 Task: Look for space in Kannapolis, United States from 10th July, 2023 to 25th July, 2023 for 3 adults, 1 child in price range Rs.15000 to Rs.25000. Place can be shared room with 2 bedrooms having 3 beds and 2 bathrooms. Property type can be house, flat, guest house. Amenities needed are: wifi, TV, free parkinig on premises, gym, breakfast. Booking option can be shelf check-in. Required host language is English.
Action: Mouse moved to (473, 118)
Screenshot: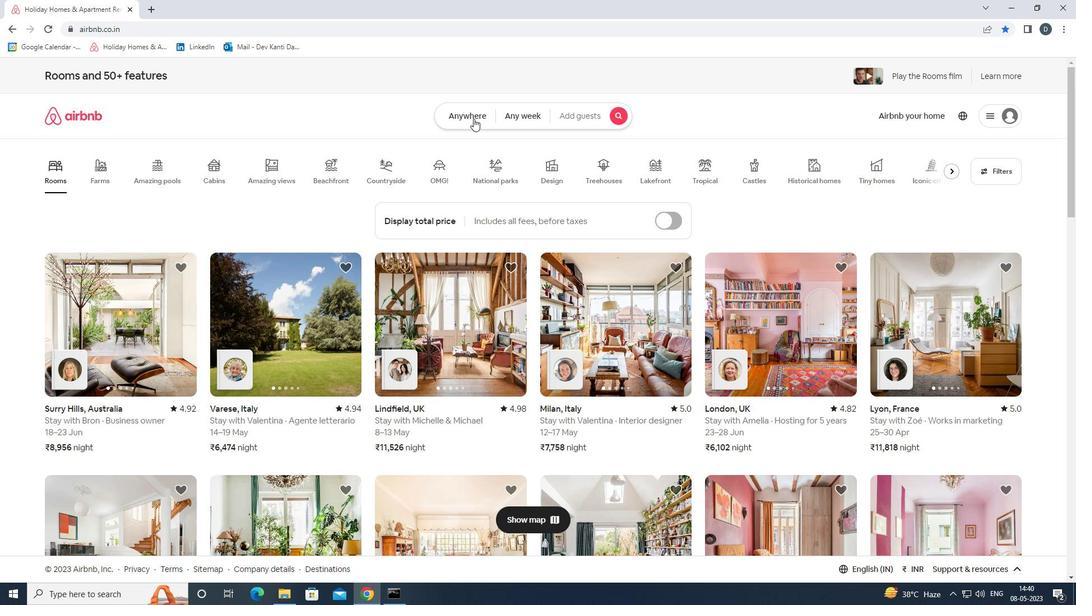 
Action: Mouse pressed left at (473, 118)
Screenshot: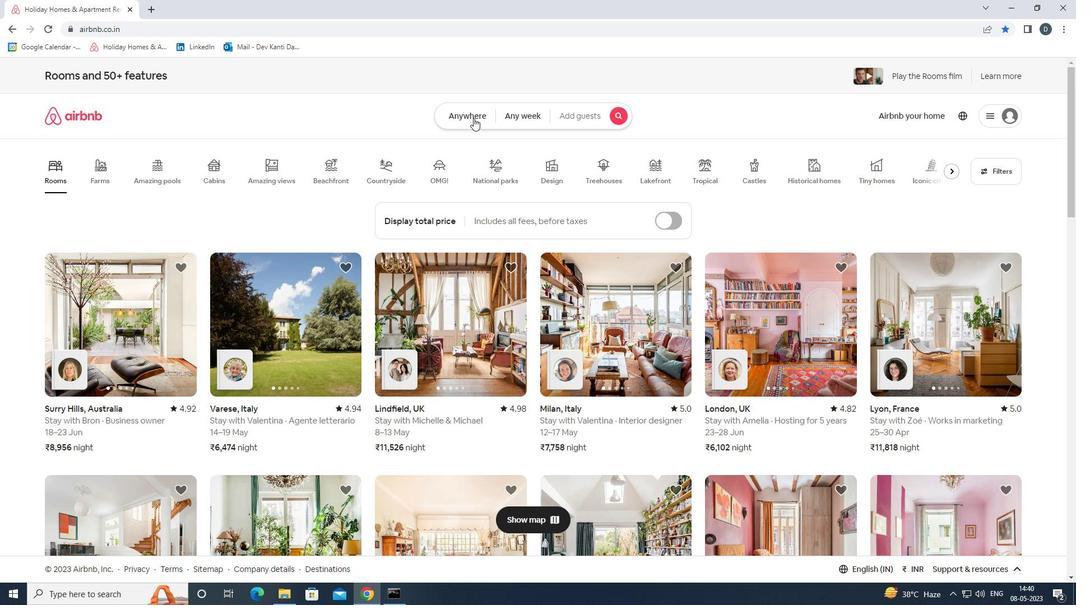 
Action: Mouse moved to (443, 158)
Screenshot: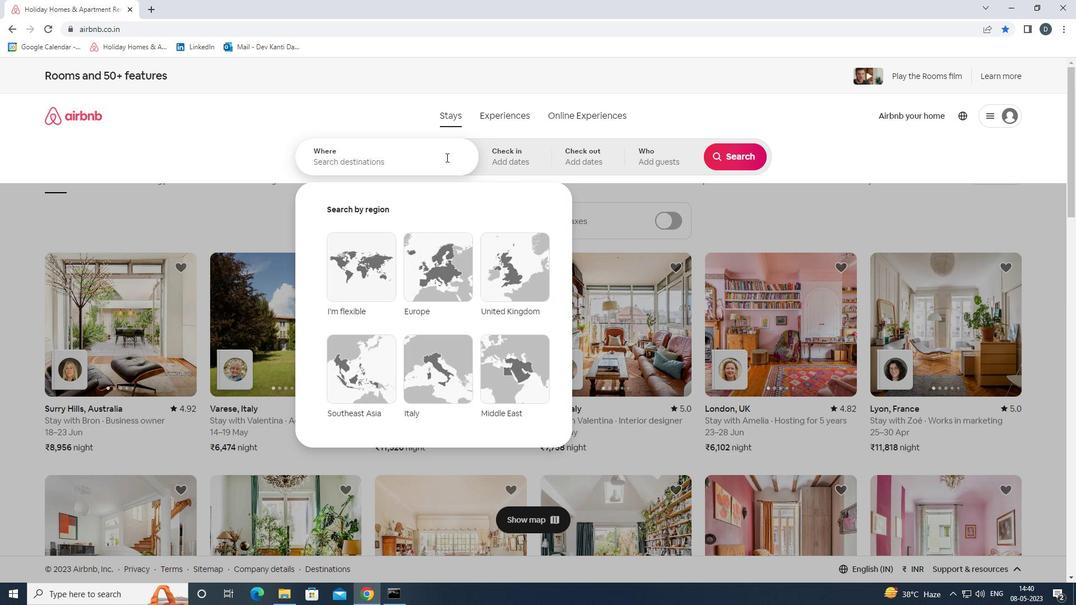 
Action: Mouse pressed left at (443, 158)
Screenshot: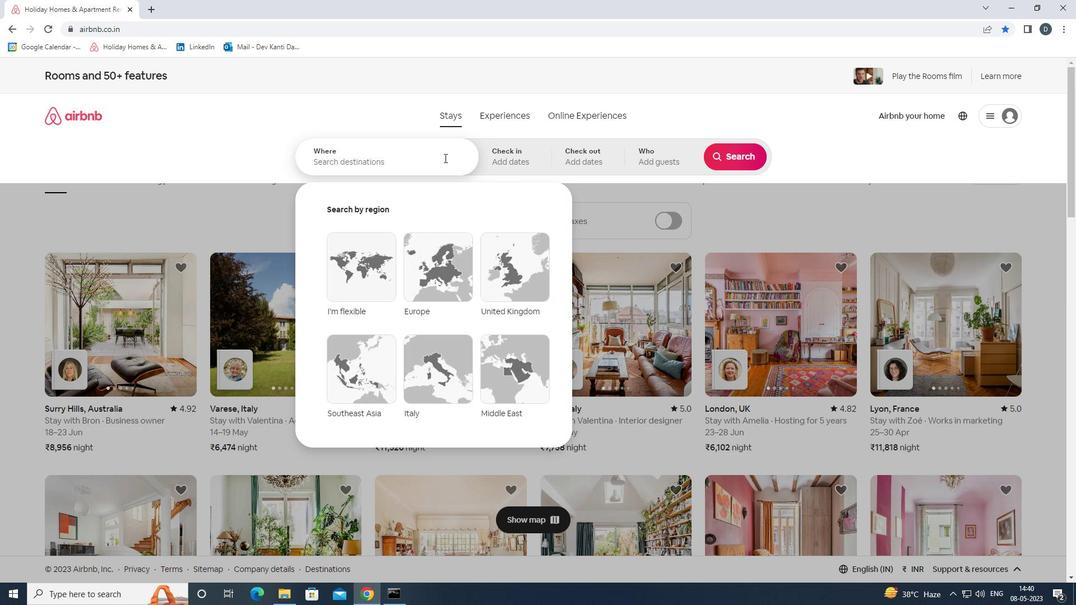 
Action: Key pressed <Key.shift>
Screenshot: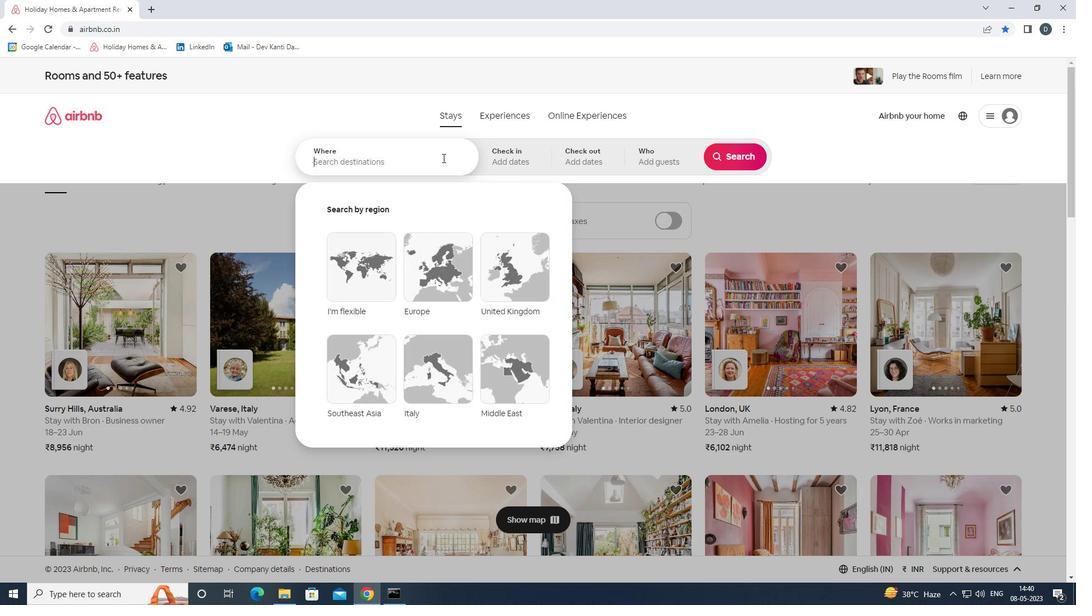 
Action: Mouse moved to (443, 158)
Screenshot: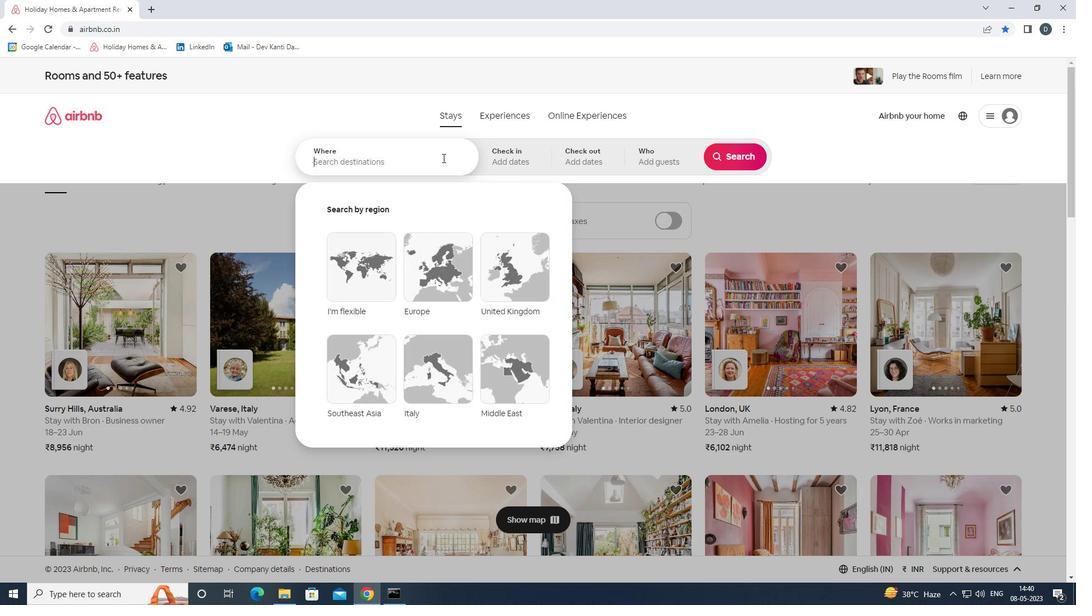 
Action: Key pressed <Key.shift><Key.shift><Key.shift><Key.shift><Key.shift><Key.shift><Key.shift><Key.shift><Key.shift><Key.shift><Key.shift><Key.shift>KANNAPOLIS,<Key.shift>UNITED<Key.space><Key.shift><Key.shift><Key.shift><Key.shift><Key.shift><Key.shift><Key.shift><Key.shift><Key.shift><Key.shift><Key.shift><Key.shift><Key.shift>STATES<Key.enter>
Screenshot: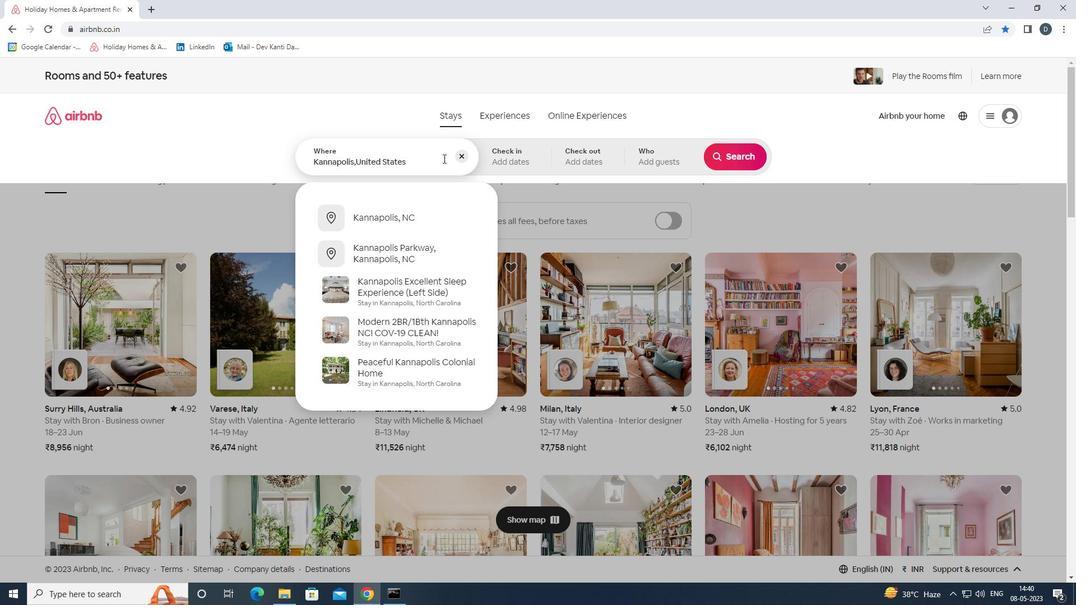 
Action: Mouse moved to (733, 248)
Screenshot: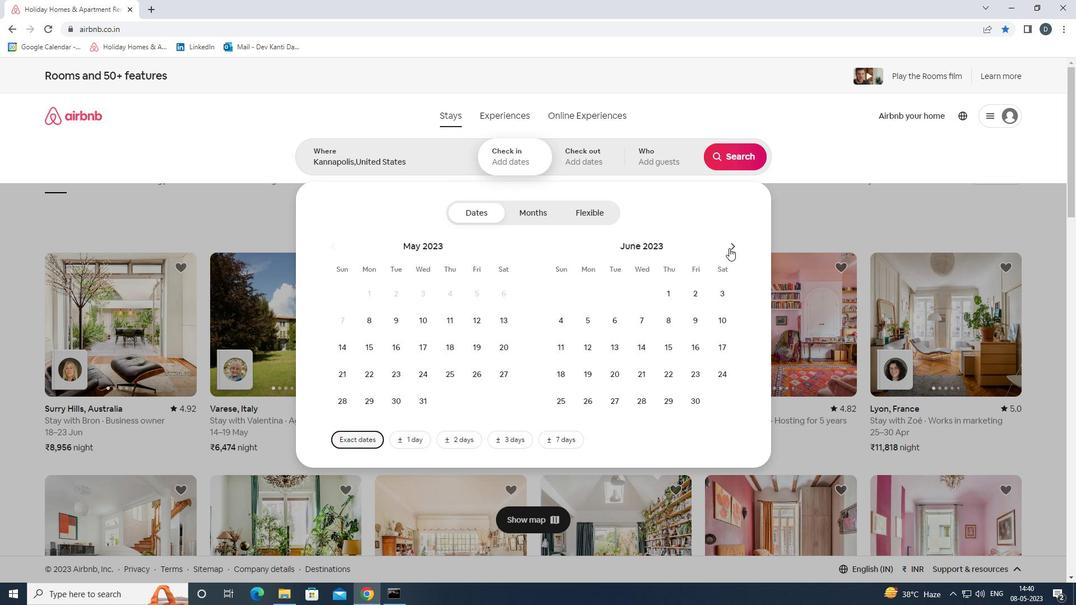 
Action: Mouse pressed left at (733, 248)
Screenshot: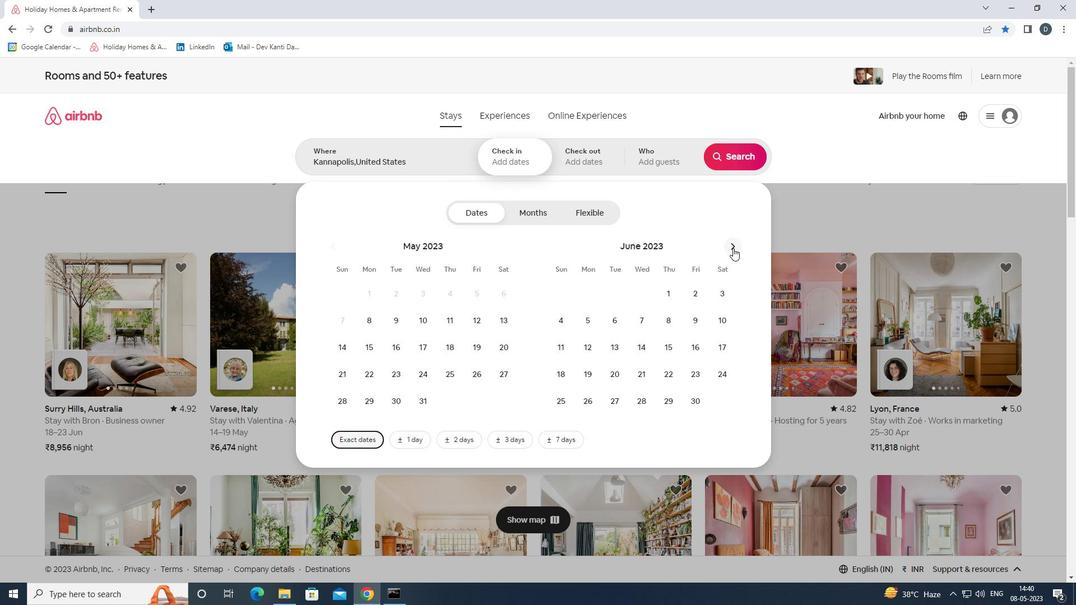 
Action: Mouse moved to (596, 346)
Screenshot: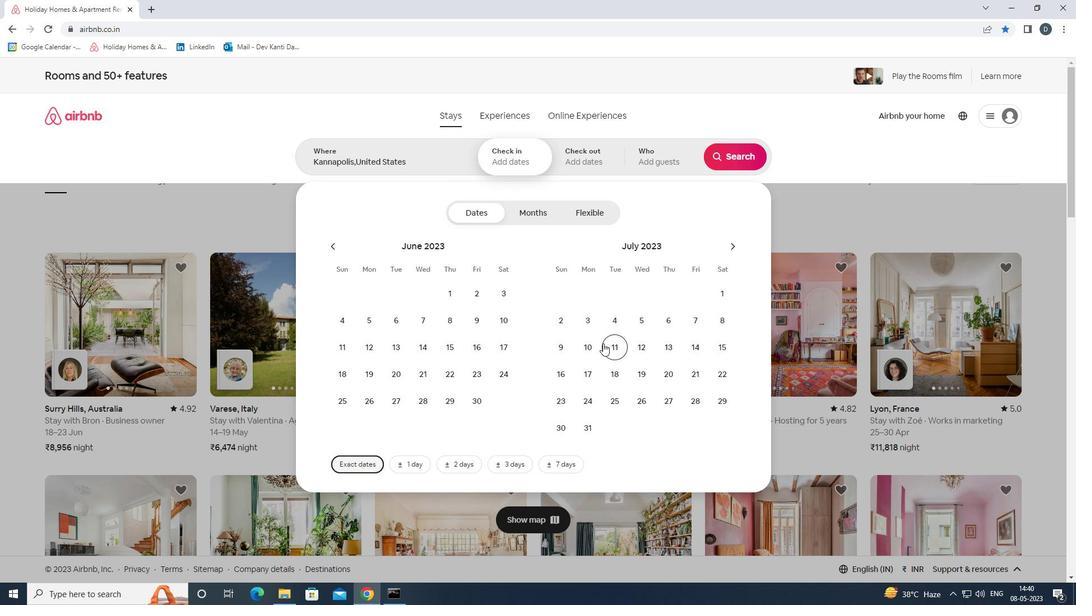
Action: Mouse pressed left at (596, 346)
Screenshot: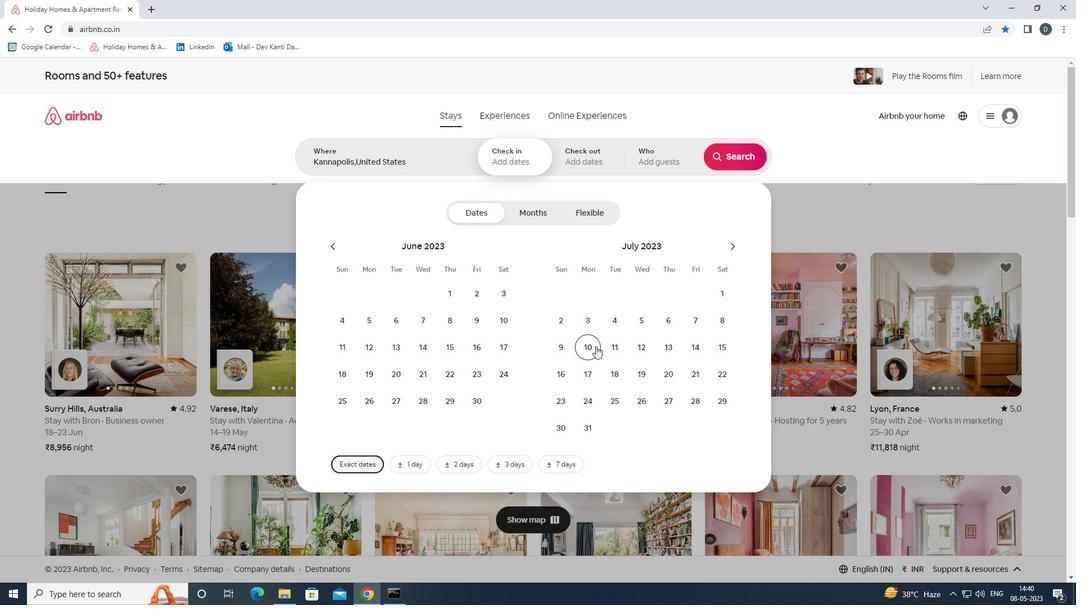 
Action: Mouse moved to (616, 405)
Screenshot: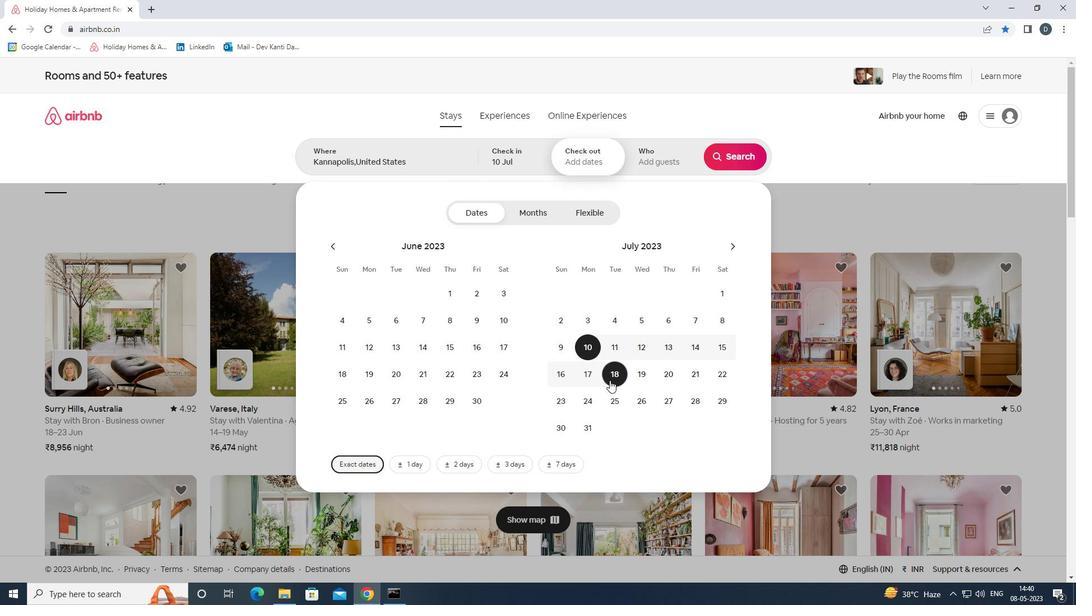 
Action: Mouse pressed left at (616, 405)
Screenshot: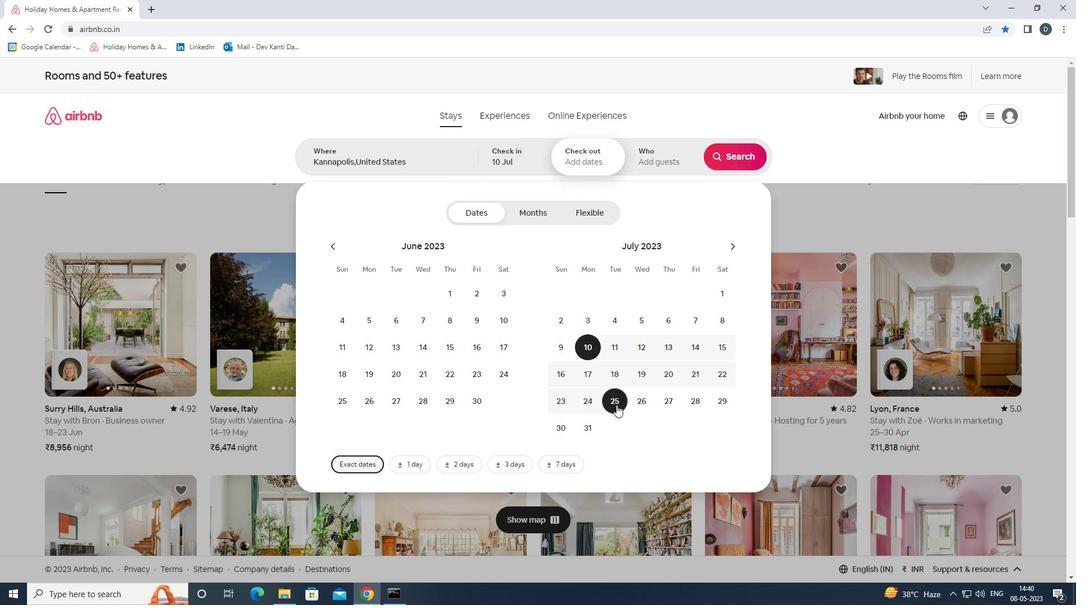 
Action: Mouse moved to (655, 162)
Screenshot: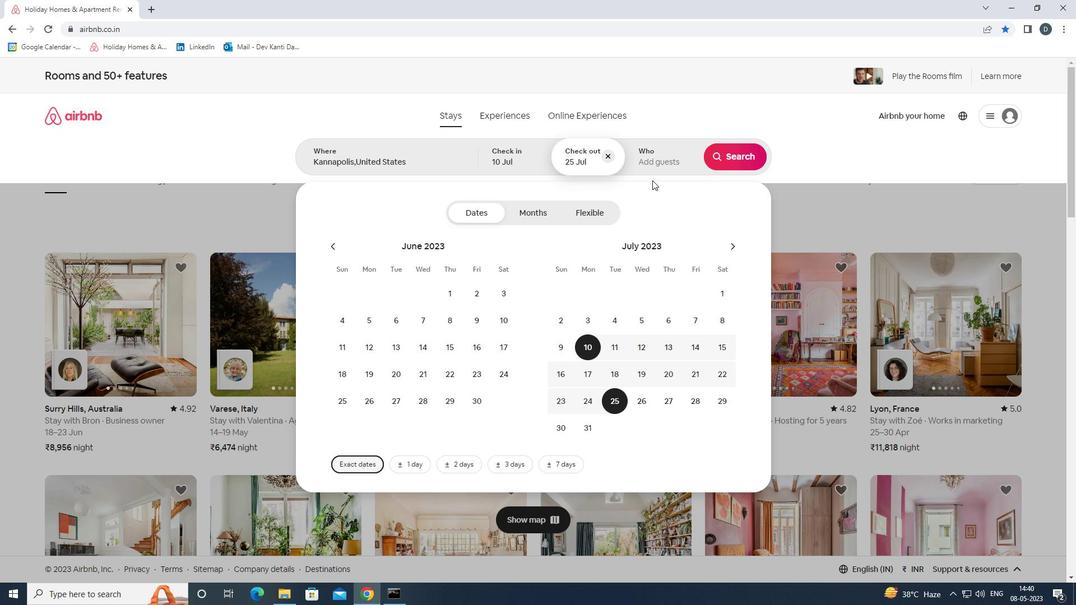 
Action: Mouse pressed left at (655, 162)
Screenshot: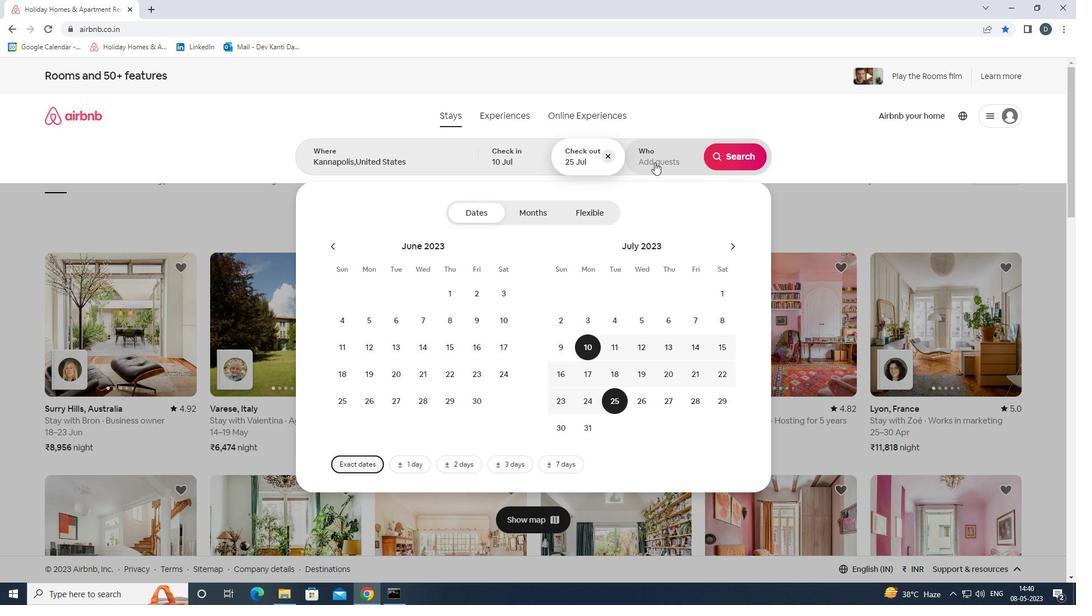 
Action: Mouse moved to (739, 212)
Screenshot: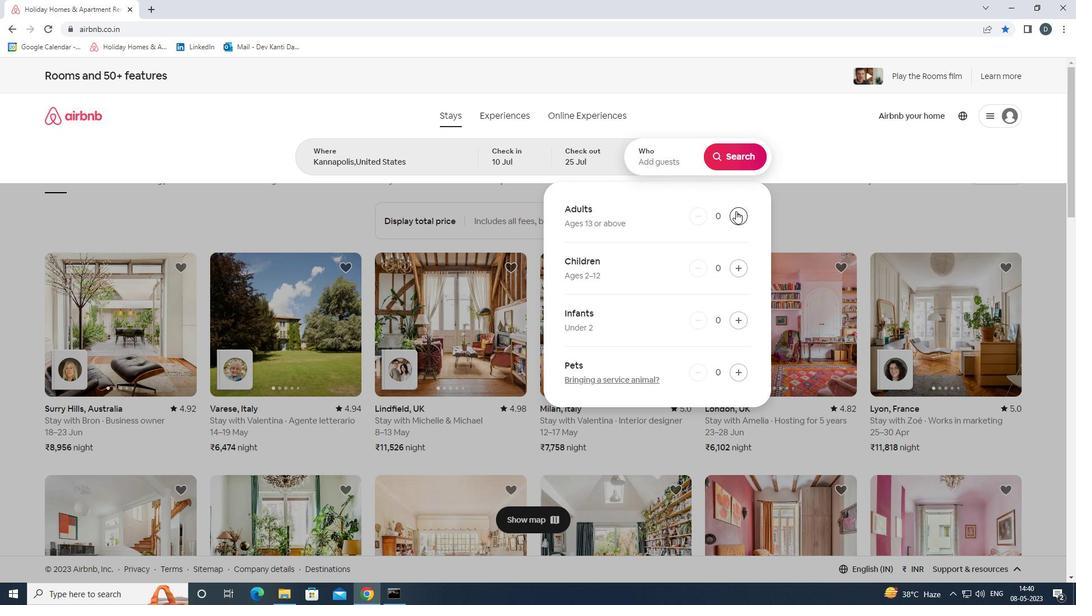 
Action: Mouse pressed left at (739, 212)
Screenshot: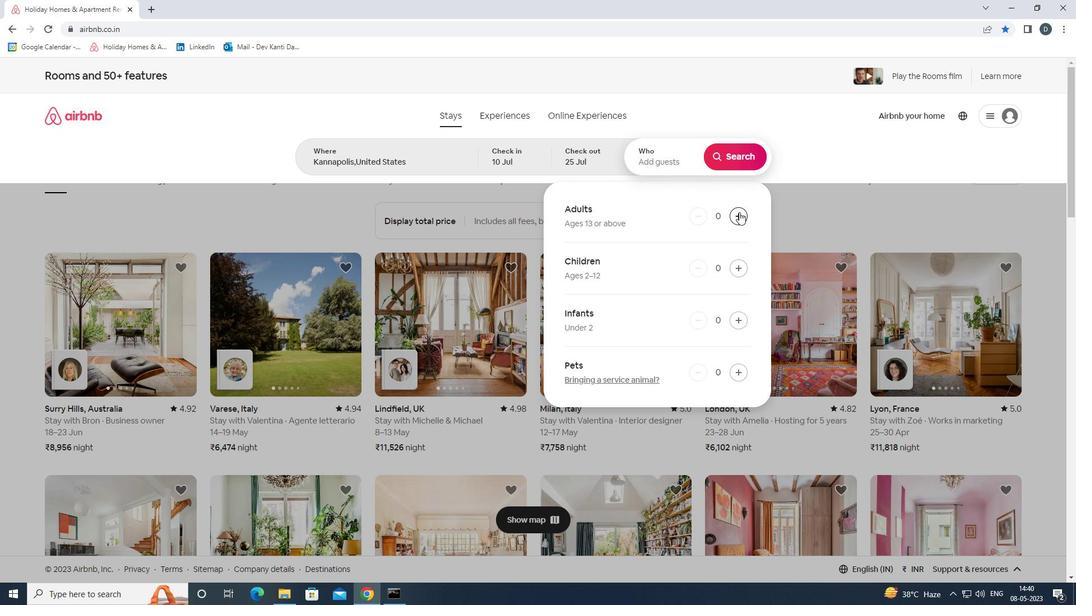 
Action: Mouse pressed left at (739, 212)
Screenshot: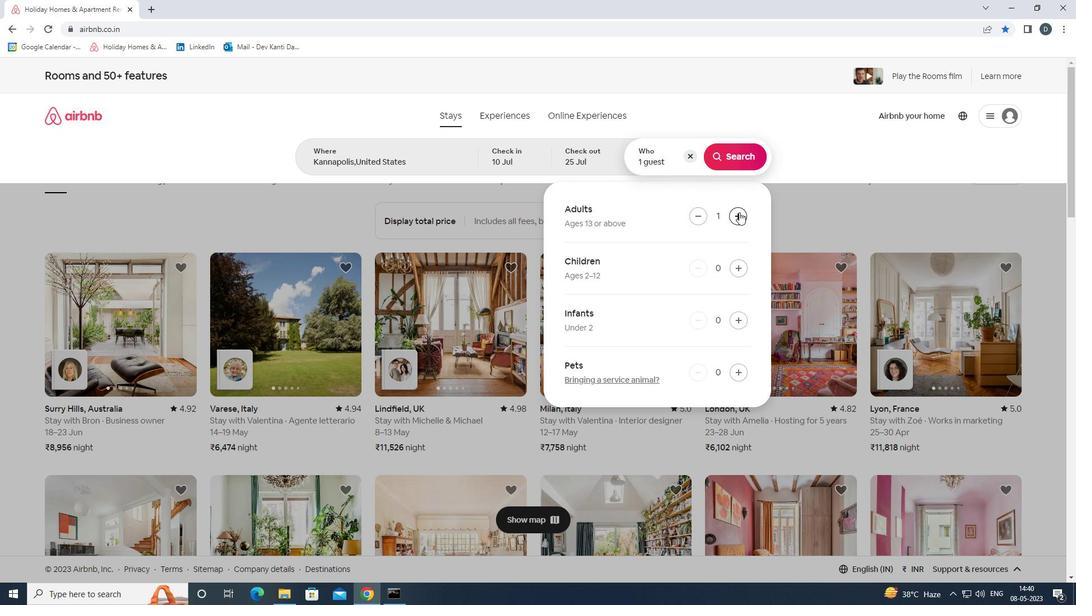 
Action: Mouse pressed left at (739, 212)
Screenshot: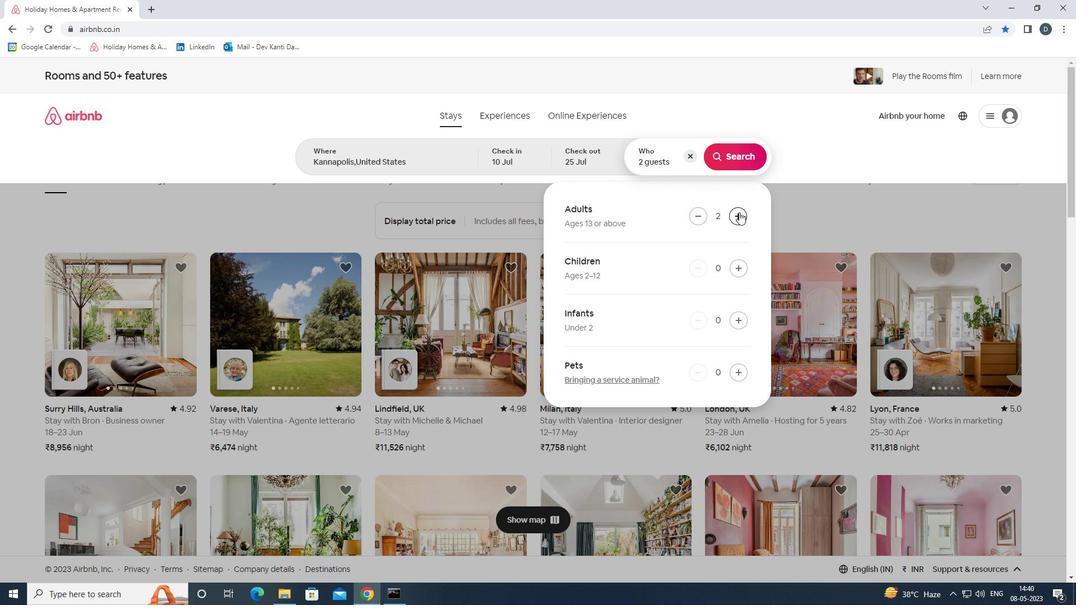 
Action: Mouse moved to (733, 266)
Screenshot: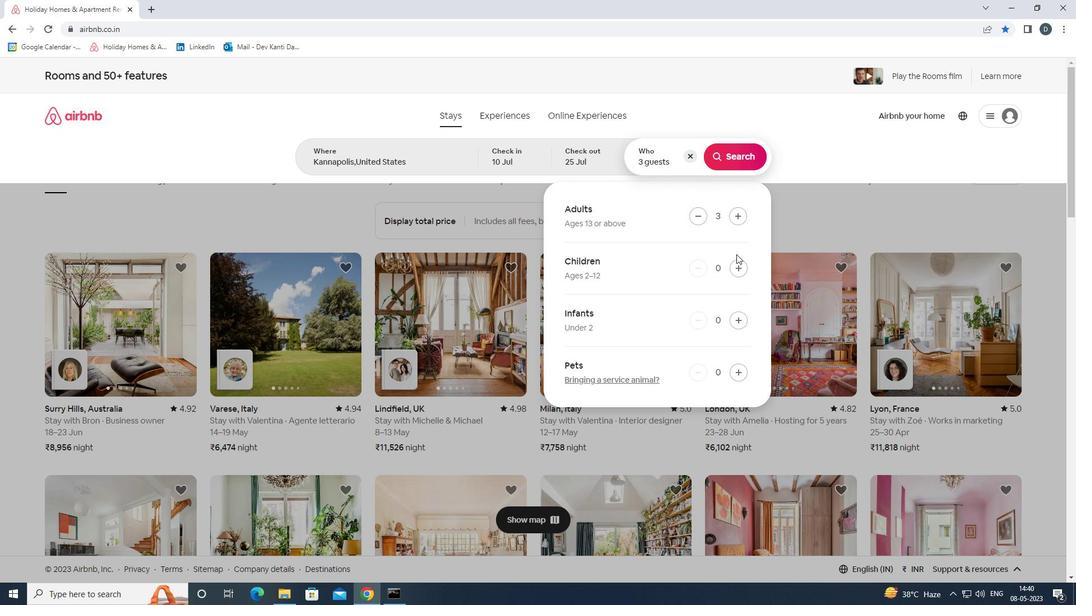 
Action: Mouse pressed left at (733, 266)
Screenshot: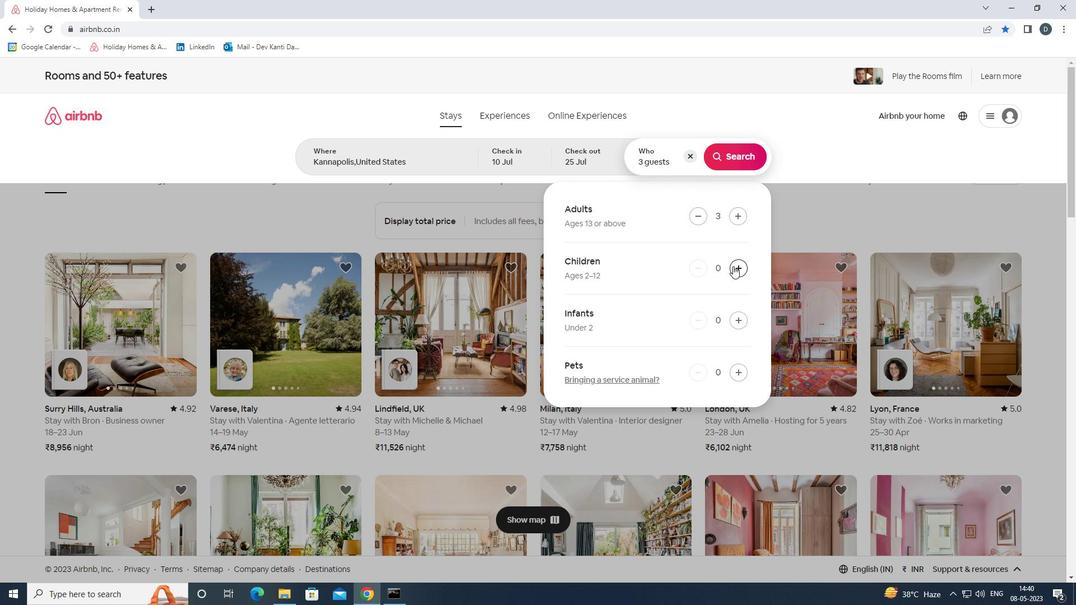 
Action: Mouse moved to (719, 148)
Screenshot: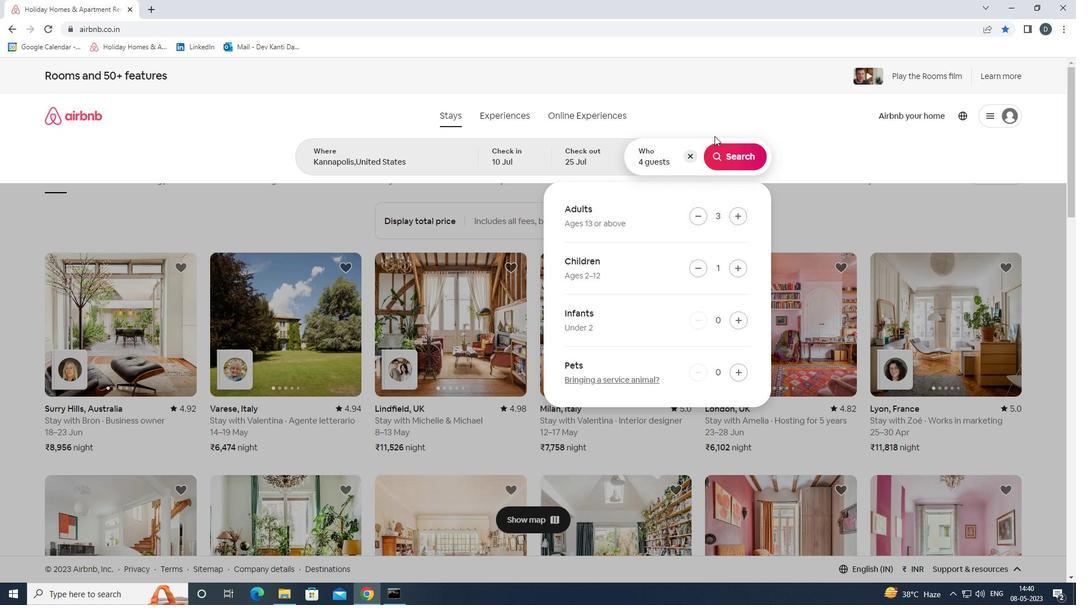 
Action: Mouse pressed left at (719, 148)
Screenshot: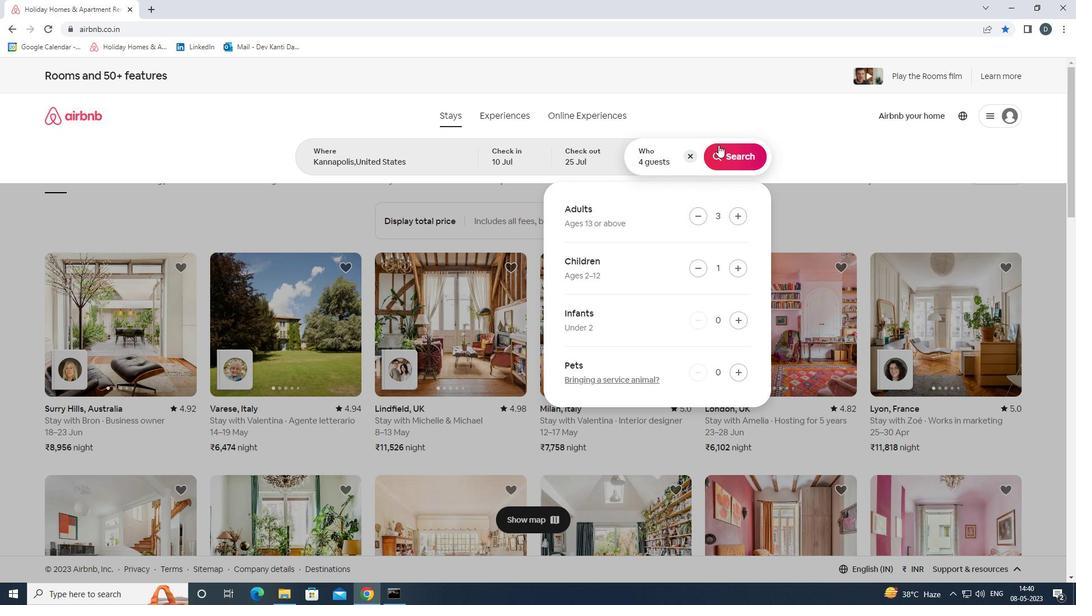 
Action: Mouse moved to (1027, 127)
Screenshot: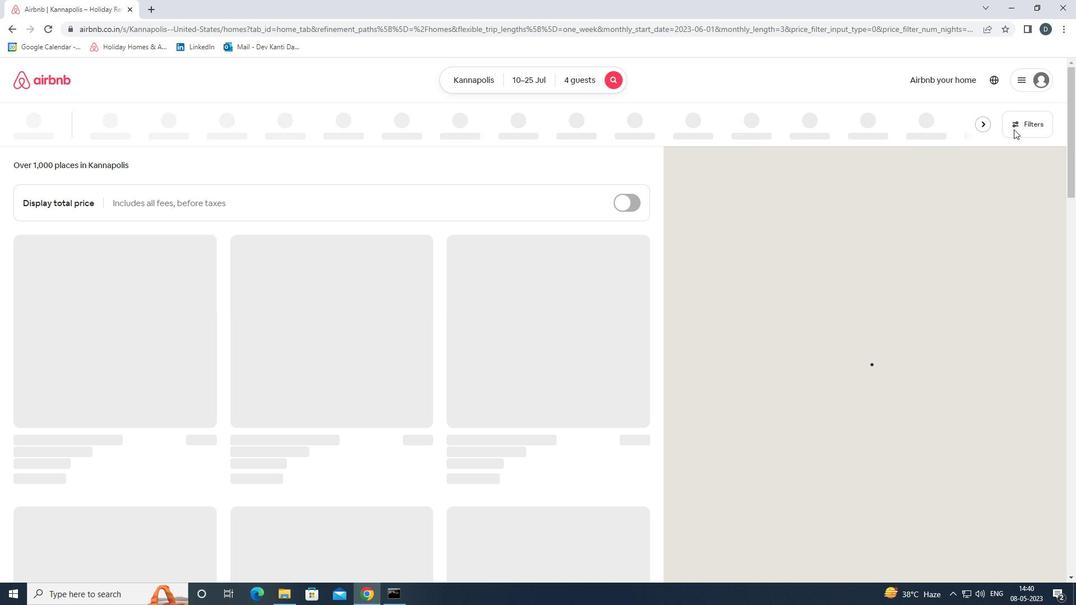 
Action: Mouse pressed left at (1027, 127)
Screenshot: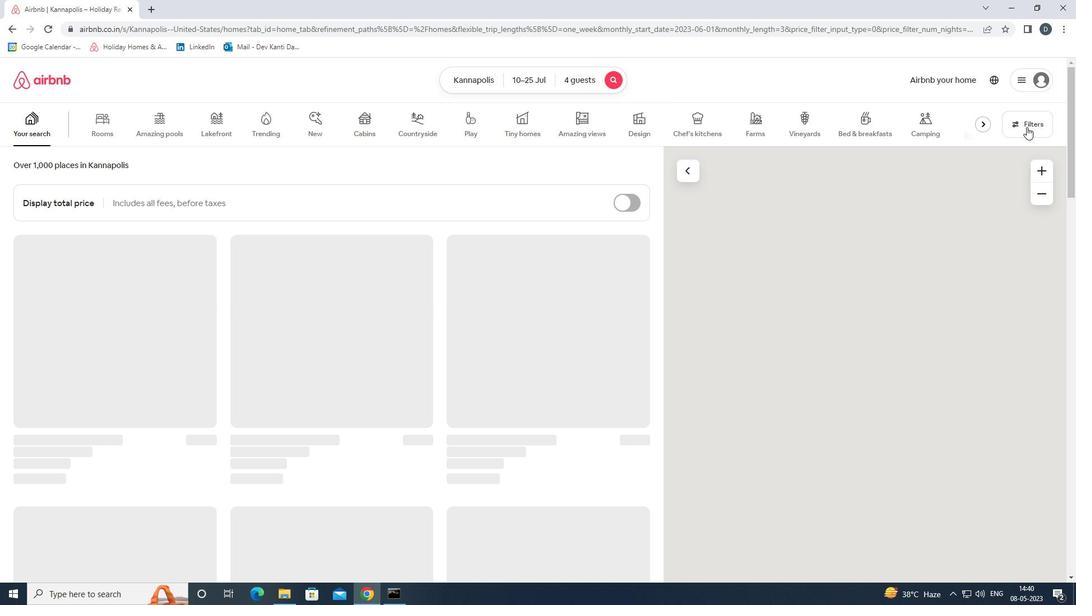 
Action: Mouse moved to (446, 399)
Screenshot: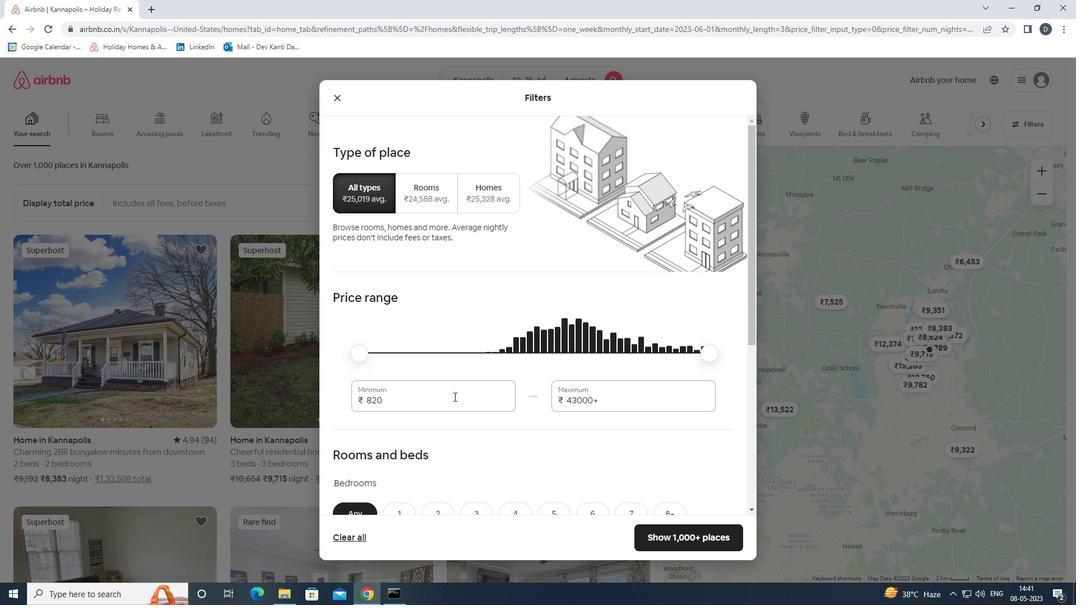 
Action: Mouse pressed left at (446, 399)
Screenshot: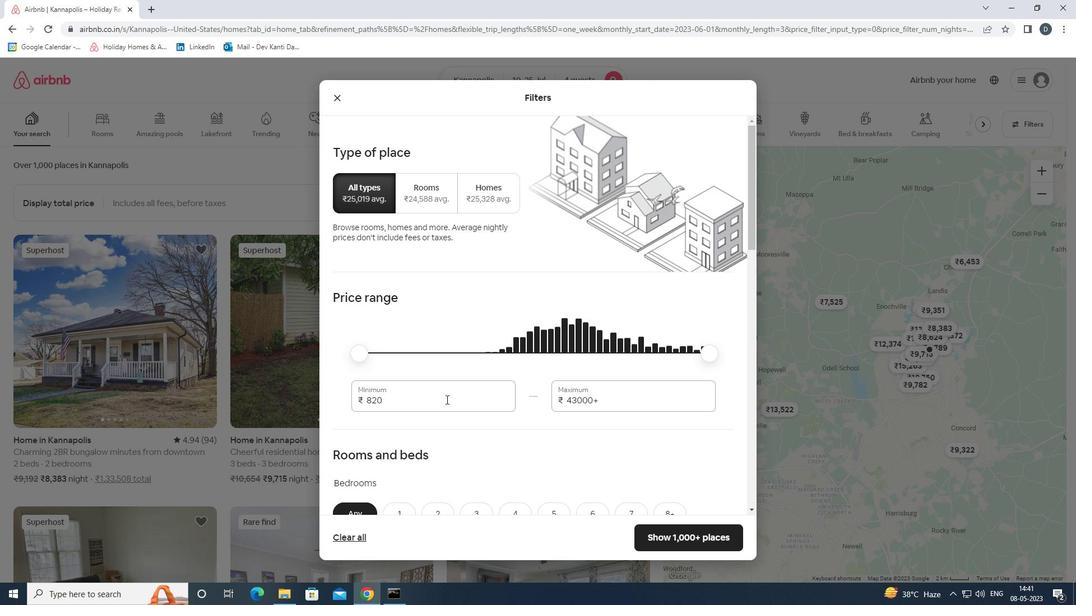 
Action: Mouse pressed left at (446, 399)
Screenshot: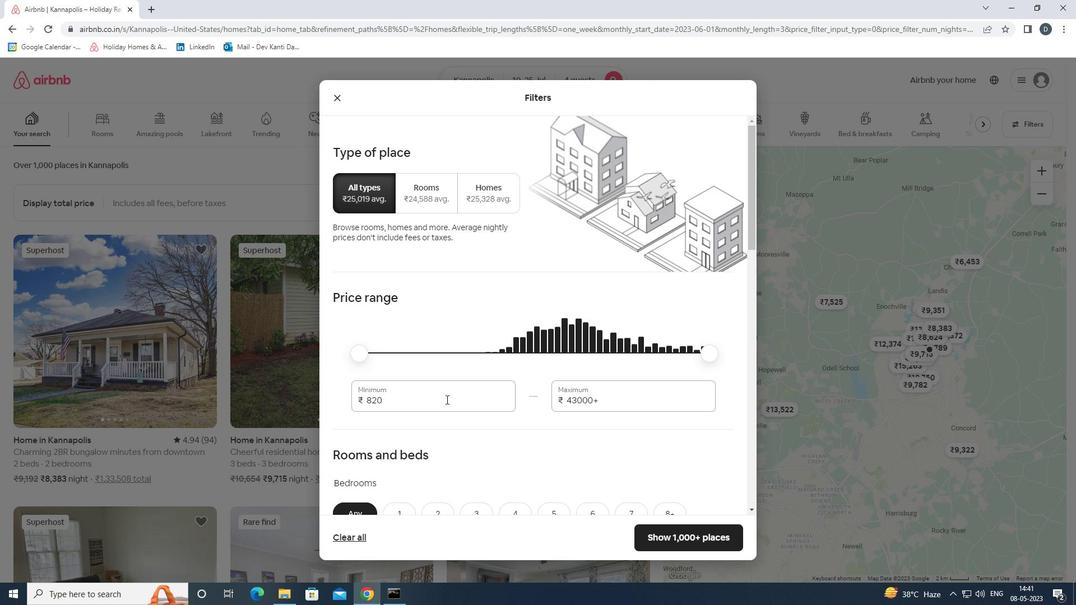 
Action: Key pressed 15000<Key.tab>25000
Screenshot: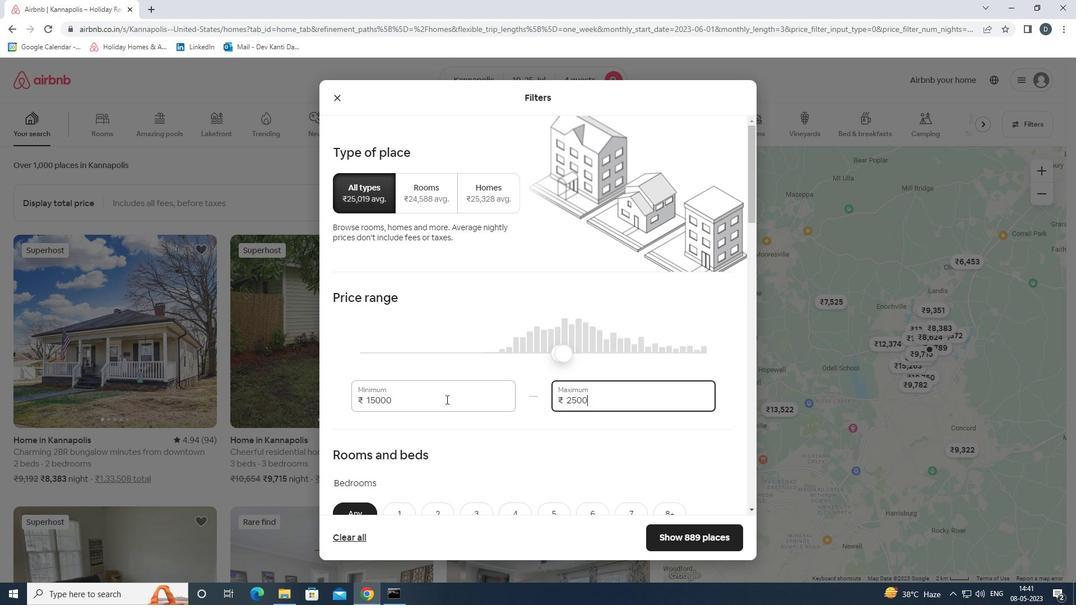 
Action: Mouse moved to (446, 400)
Screenshot: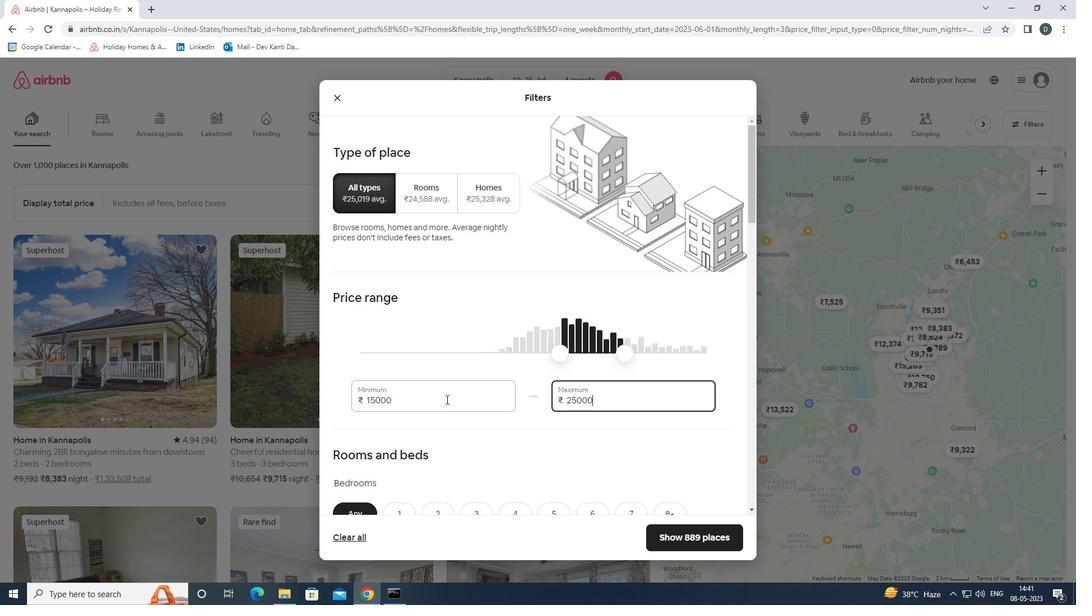 
Action: Mouse scrolled (446, 399) with delta (0, 0)
Screenshot: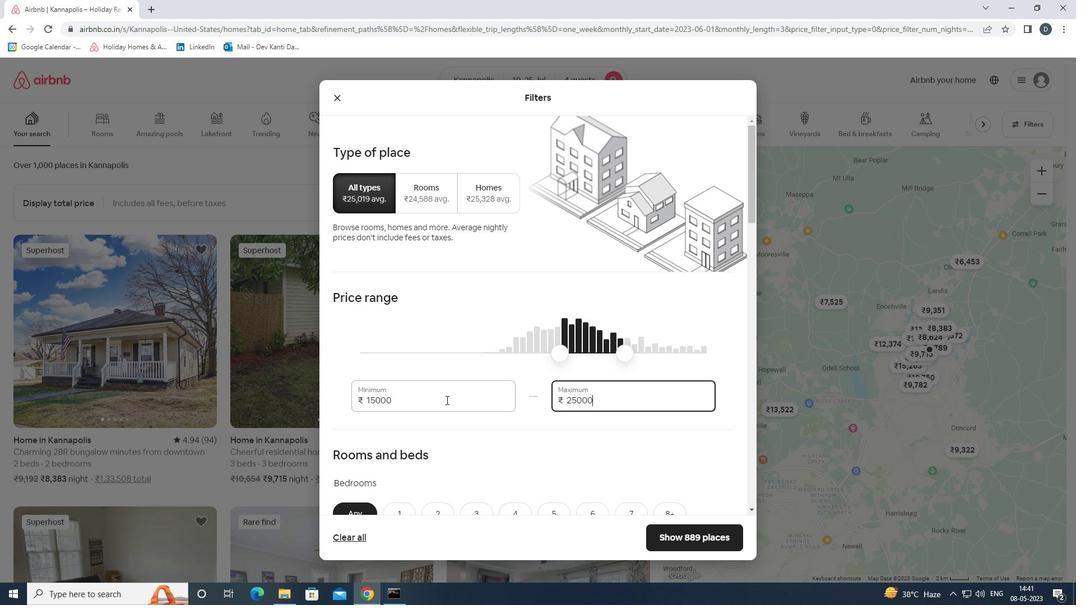
Action: Mouse scrolled (446, 399) with delta (0, 0)
Screenshot: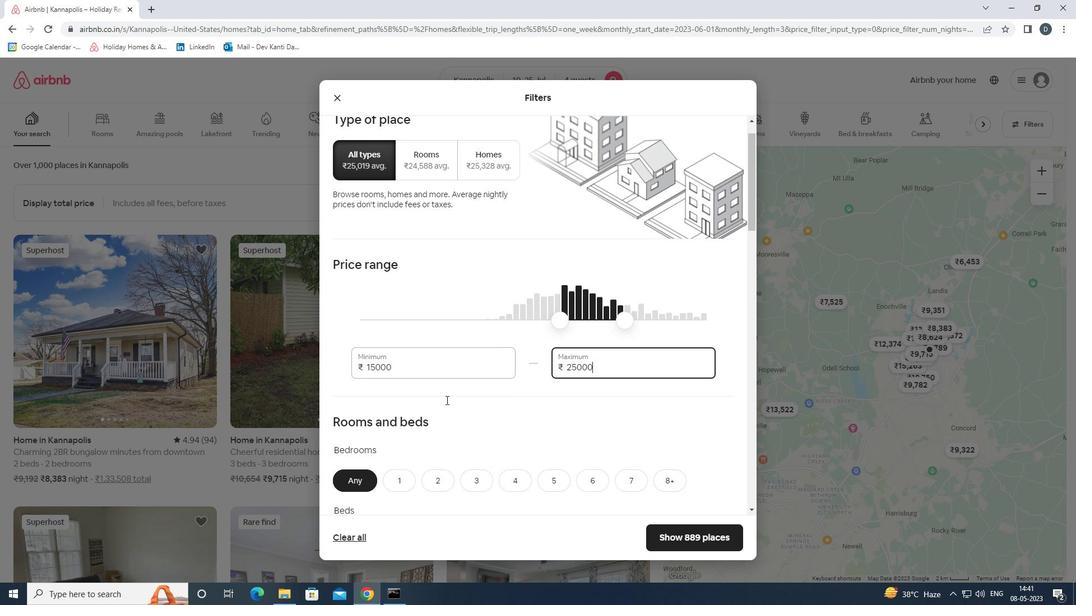 
Action: Mouse moved to (450, 403)
Screenshot: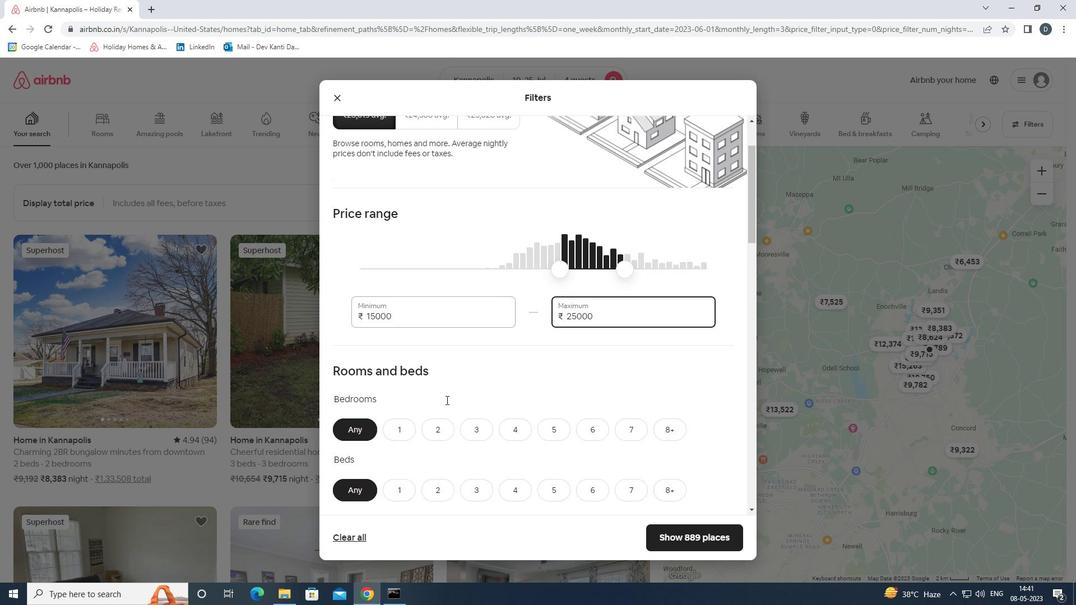 
Action: Mouse scrolled (450, 403) with delta (0, 0)
Screenshot: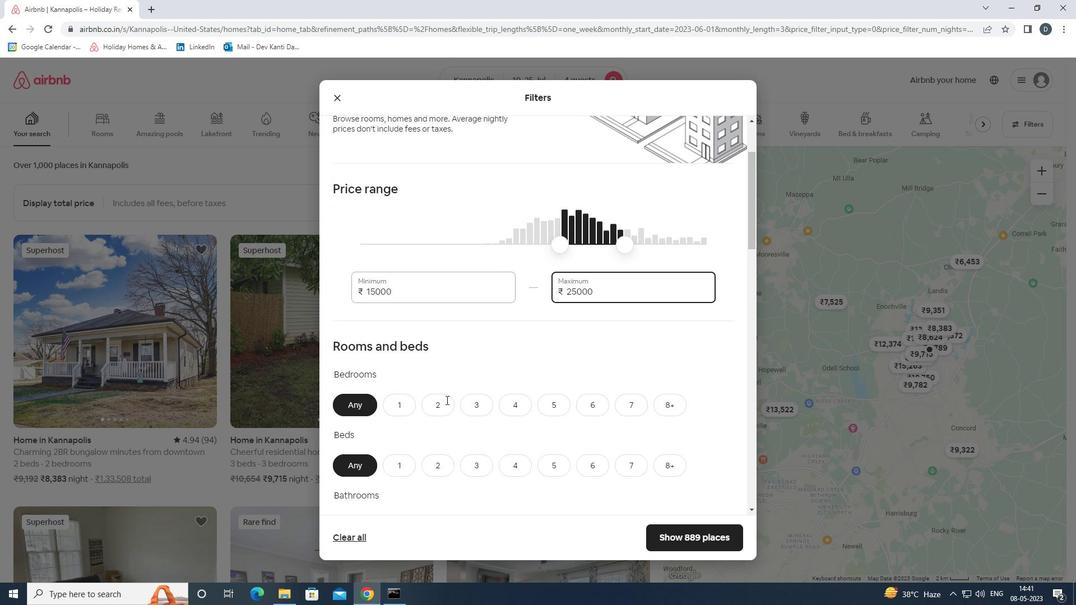 
Action: Mouse moved to (435, 347)
Screenshot: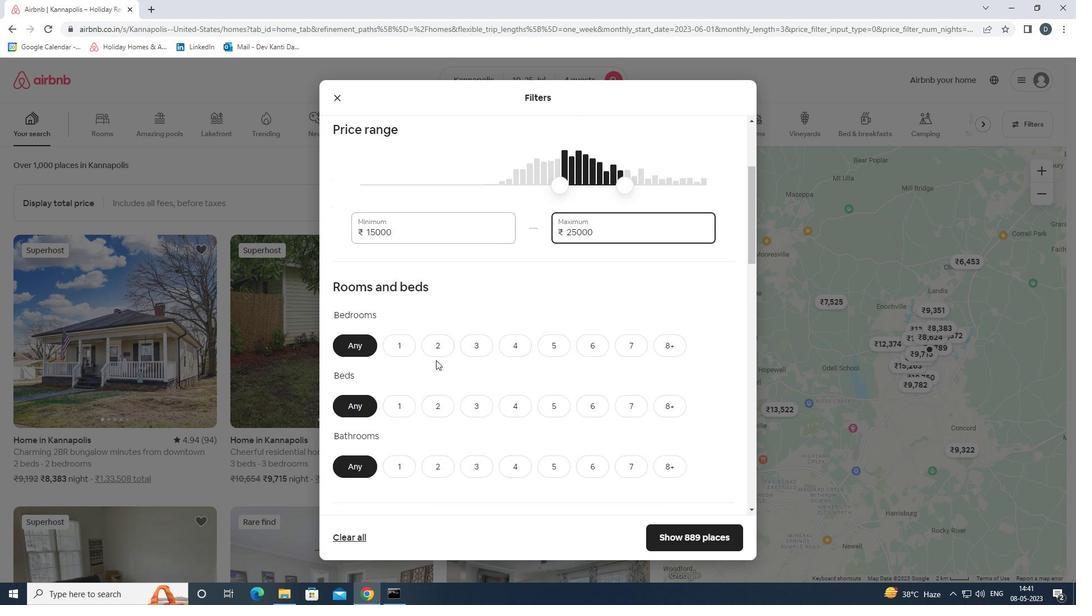 
Action: Mouse pressed left at (435, 347)
Screenshot: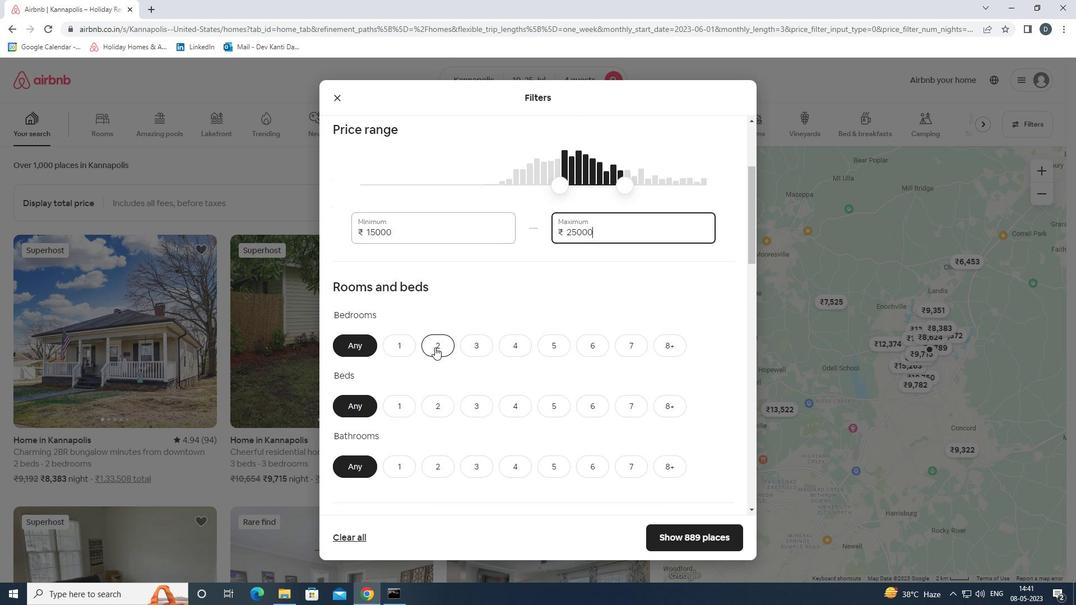 
Action: Mouse moved to (471, 404)
Screenshot: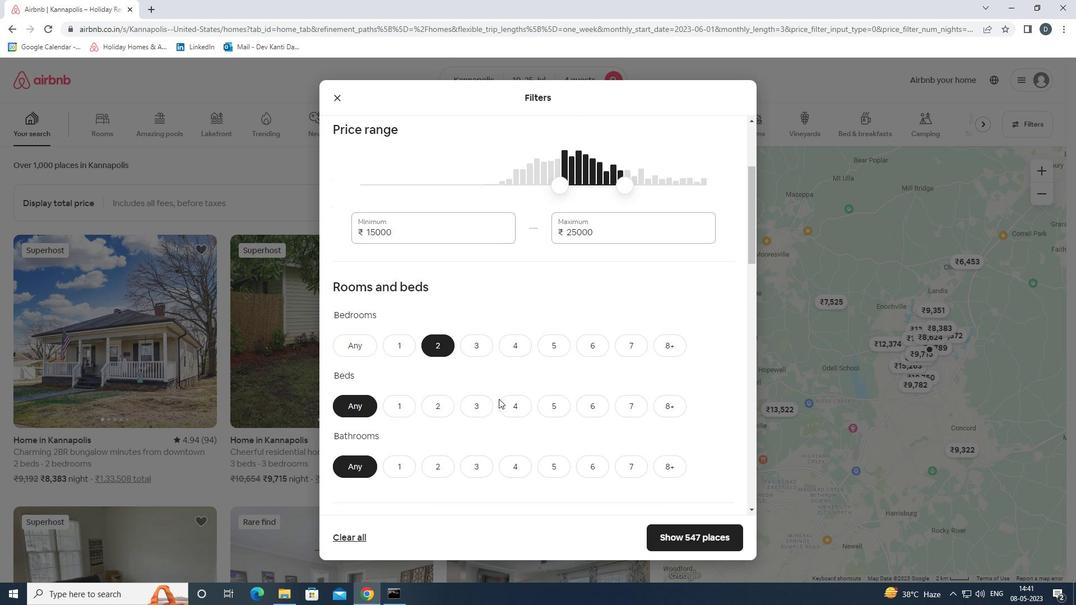 
Action: Mouse pressed left at (471, 404)
Screenshot: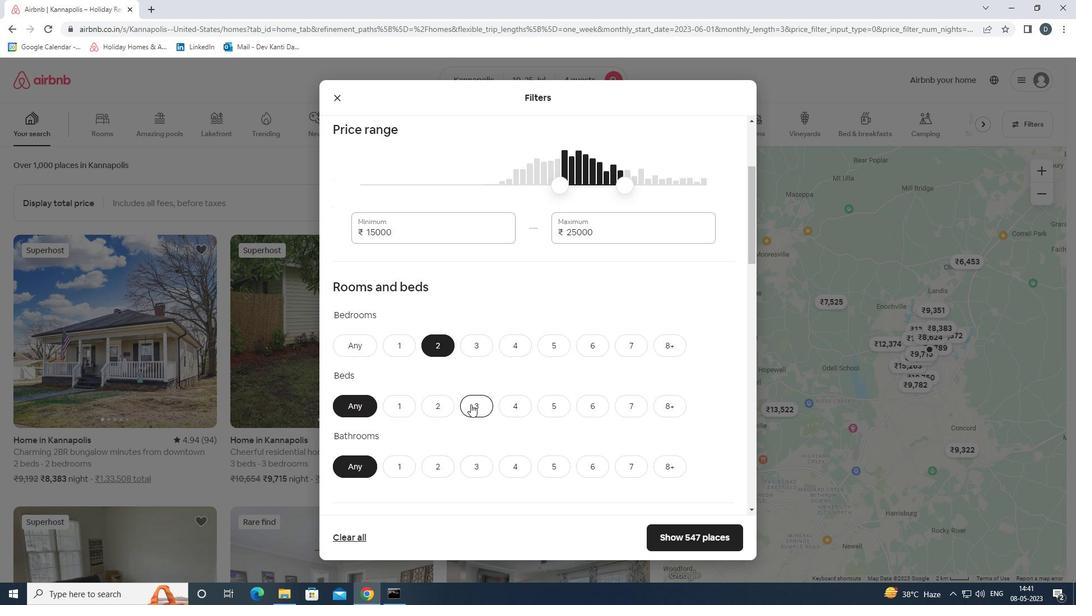 
Action: Mouse moved to (439, 463)
Screenshot: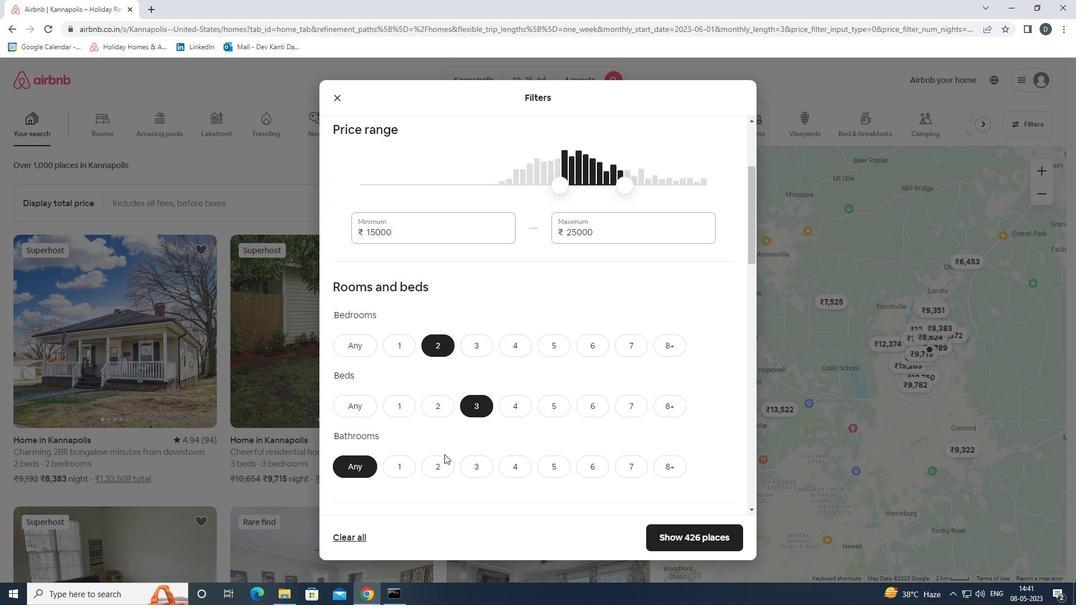 
Action: Mouse pressed left at (439, 463)
Screenshot: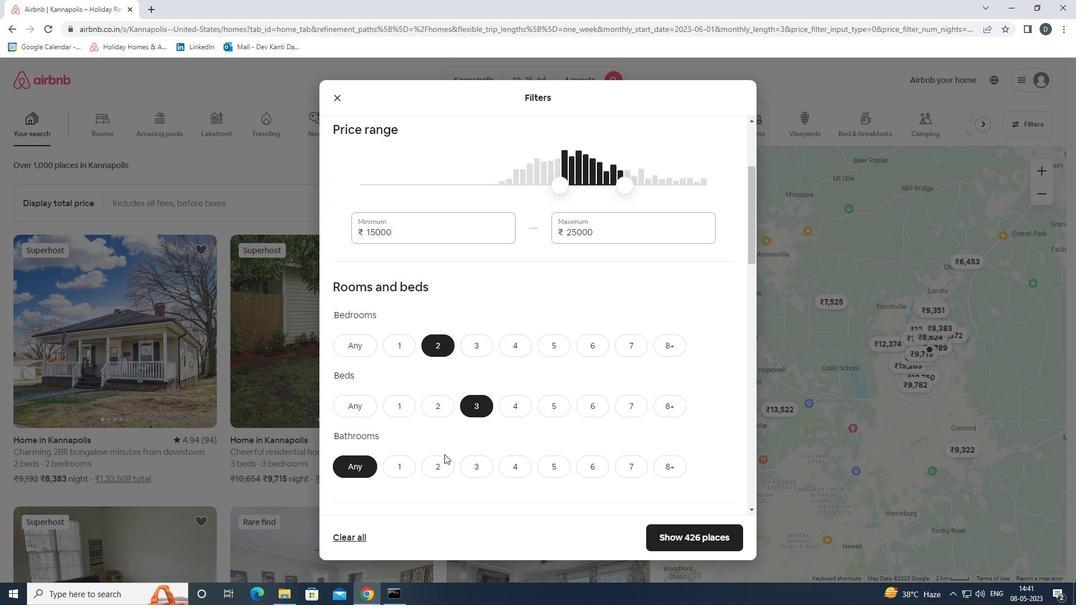 
Action: Mouse moved to (454, 425)
Screenshot: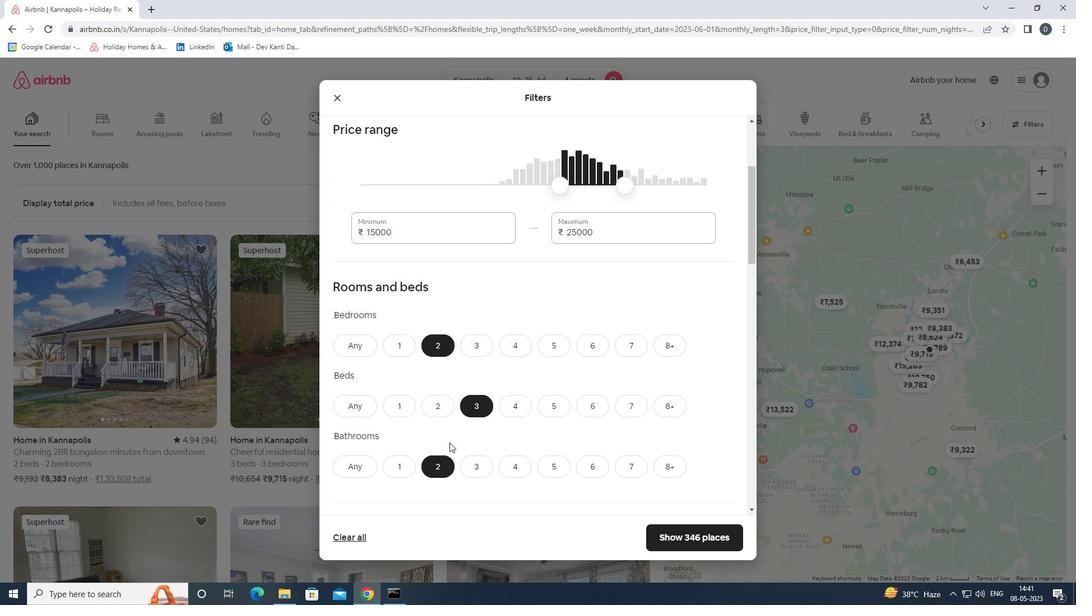 
Action: Mouse scrolled (454, 424) with delta (0, 0)
Screenshot: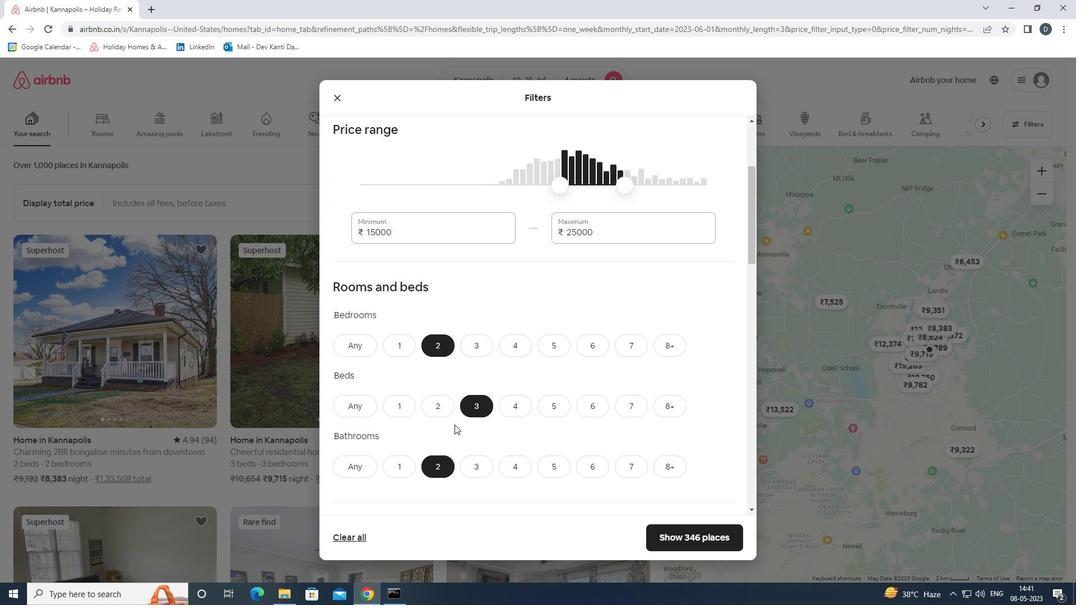 
Action: Mouse moved to (461, 445)
Screenshot: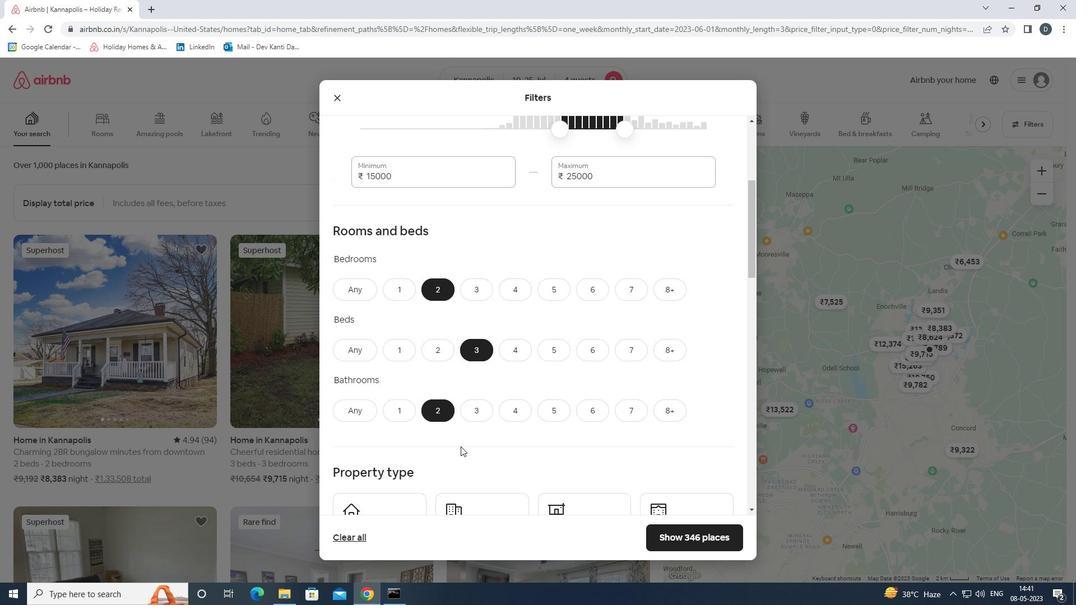 
Action: Mouse scrolled (461, 445) with delta (0, 0)
Screenshot: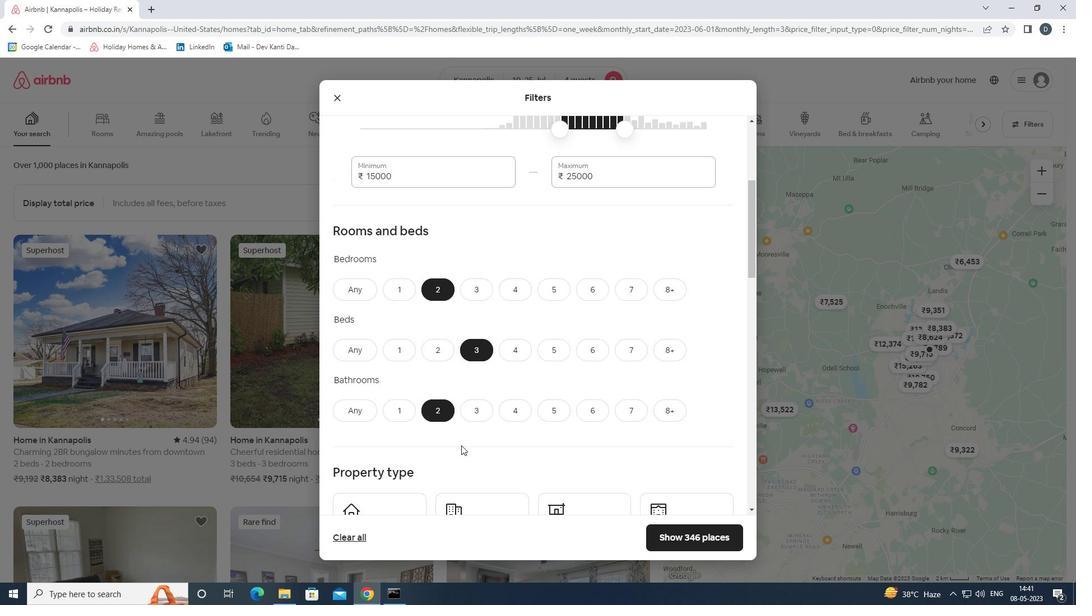 
Action: Mouse scrolled (461, 445) with delta (0, 0)
Screenshot: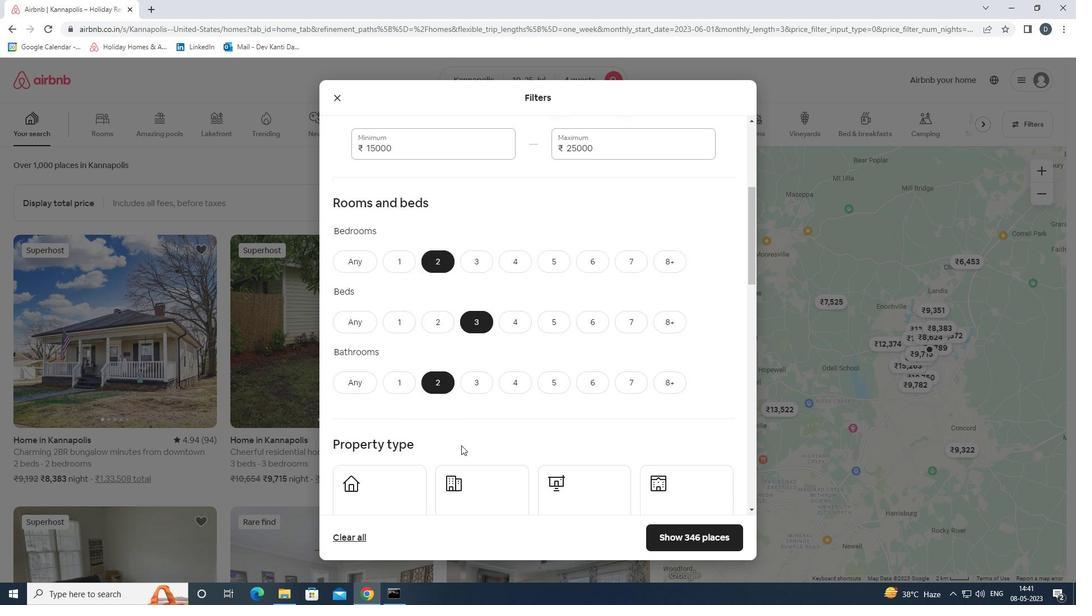 
Action: Mouse moved to (409, 422)
Screenshot: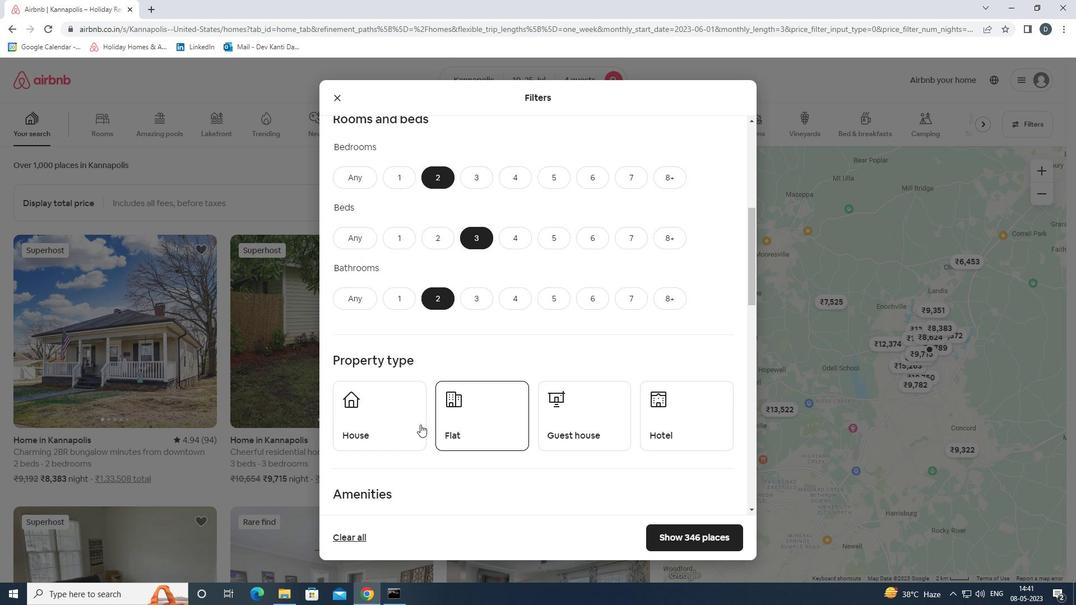 
Action: Mouse pressed left at (409, 422)
Screenshot: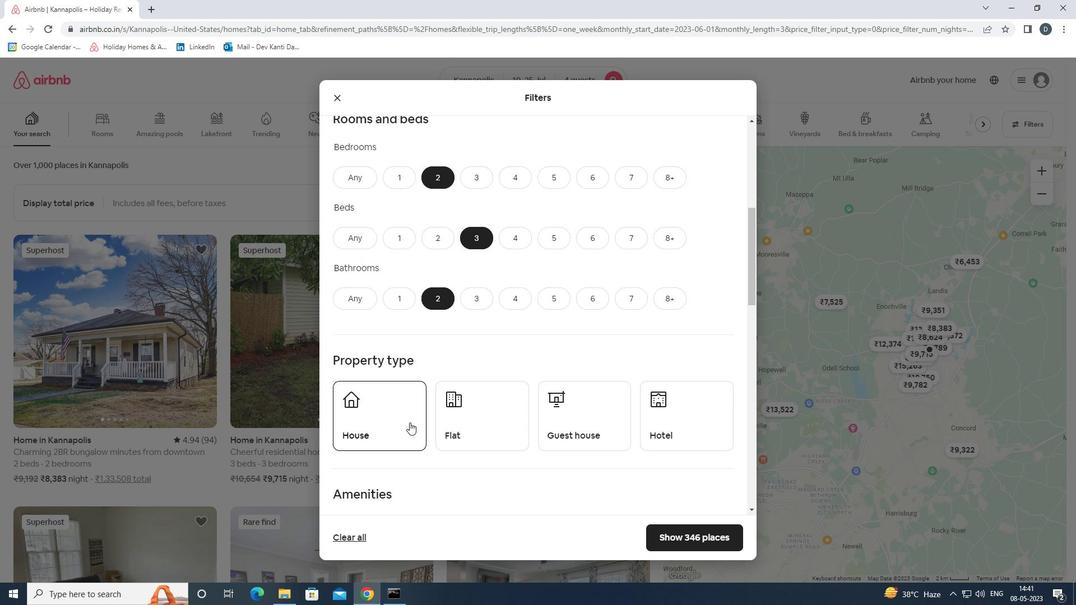 
Action: Mouse moved to (473, 417)
Screenshot: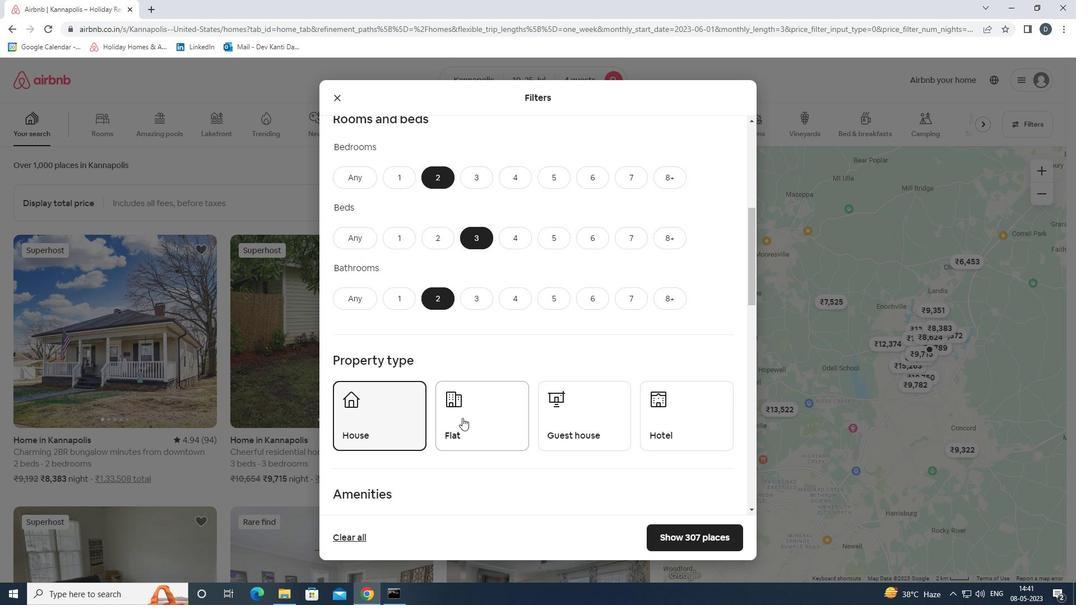 
Action: Mouse pressed left at (473, 417)
Screenshot: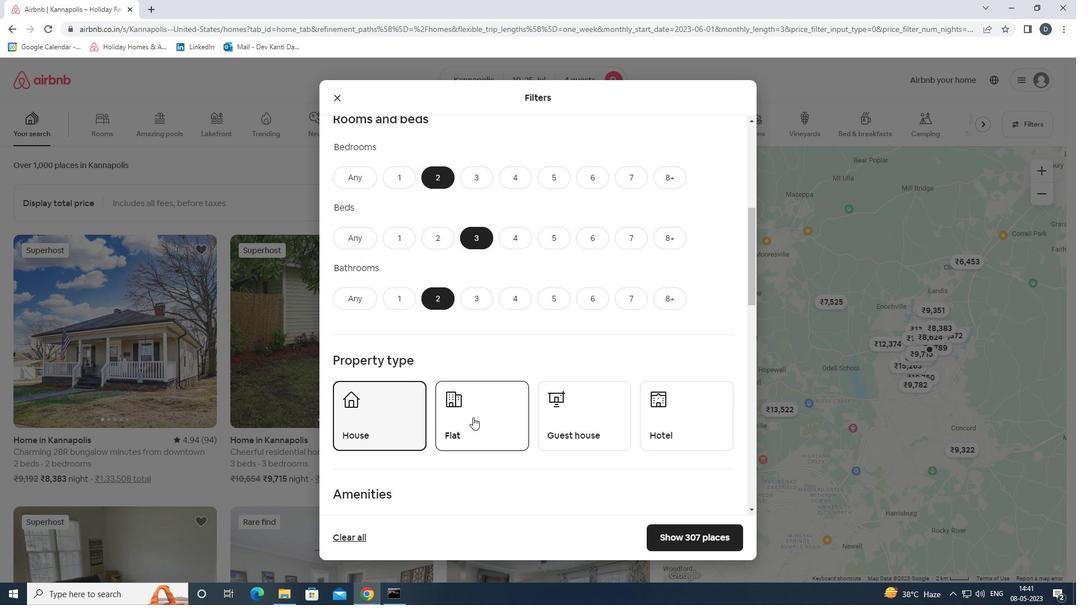 
Action: Mouse moved to (591, 411)
Screenshot: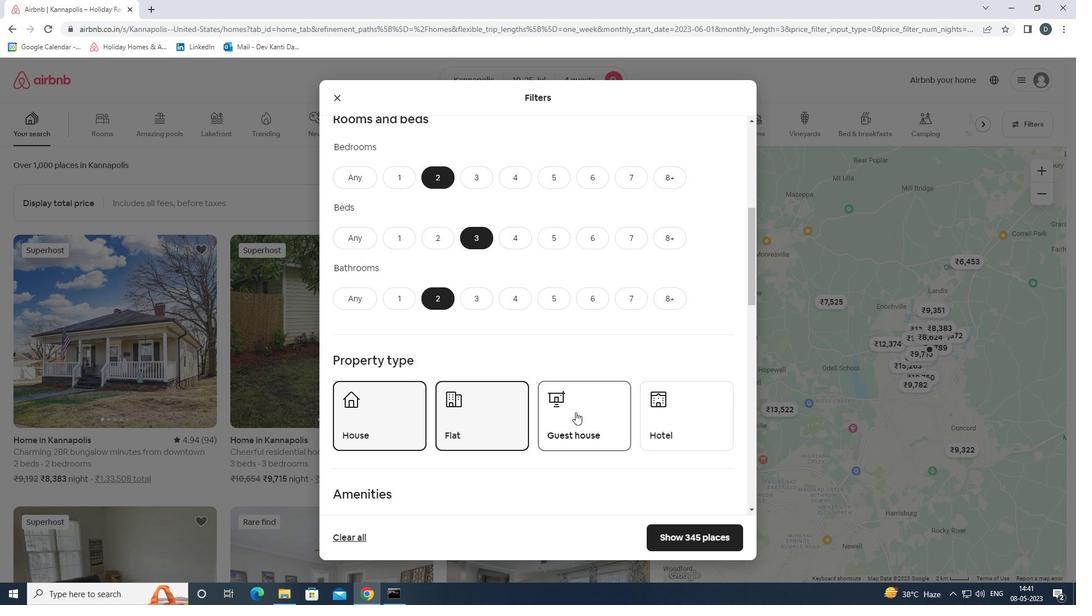 
Action: Mouse pressed left at (591, 411)
Screenshot: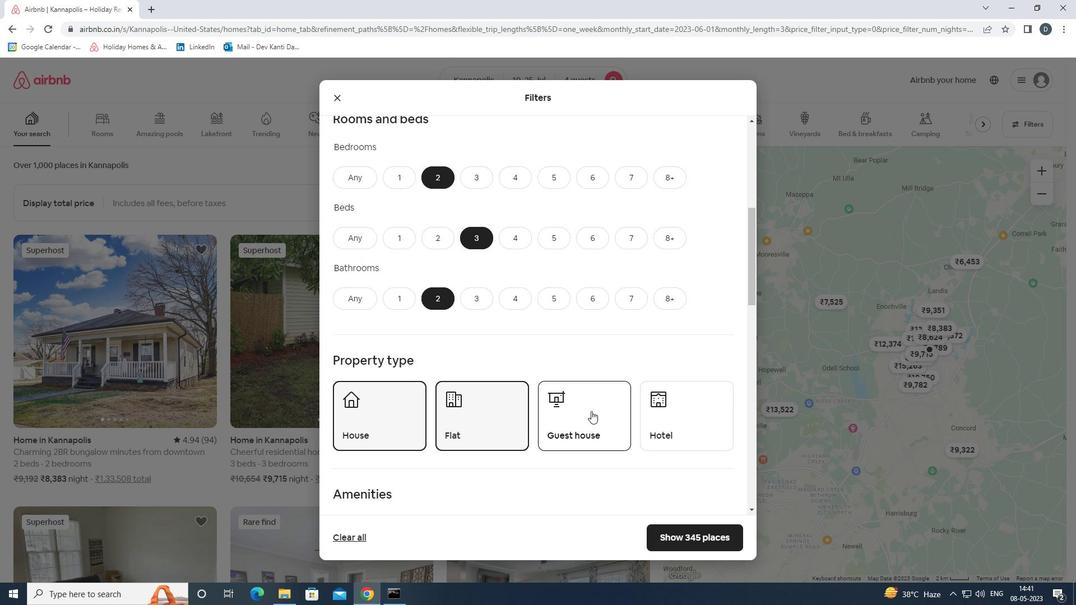 
Action: Mouse scrolled (591, 411) with delta (0, 0)
Screenshot: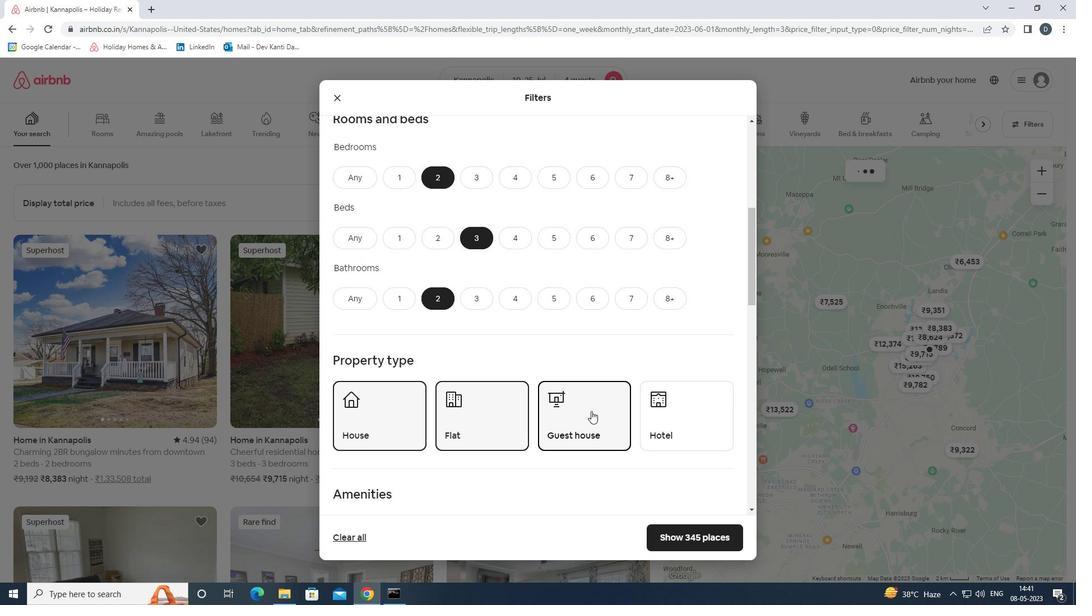 
Action: Mouse scrolled (591, 411) with delta (0, 0)
Screenshot: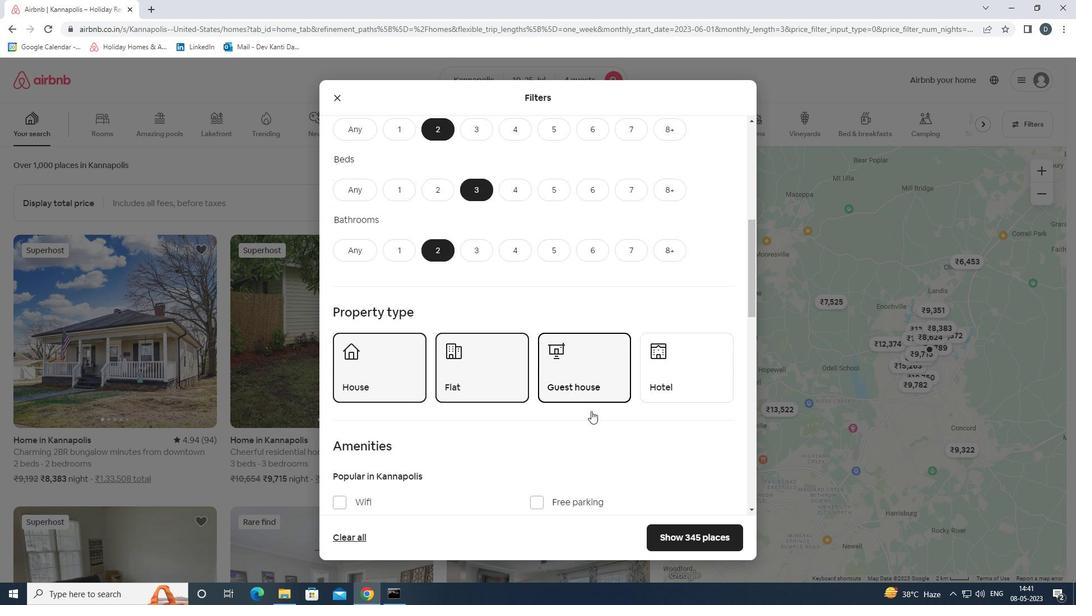 
Action: Mouse scrolled (591, 411) with delta (0, 0)
Screenshot: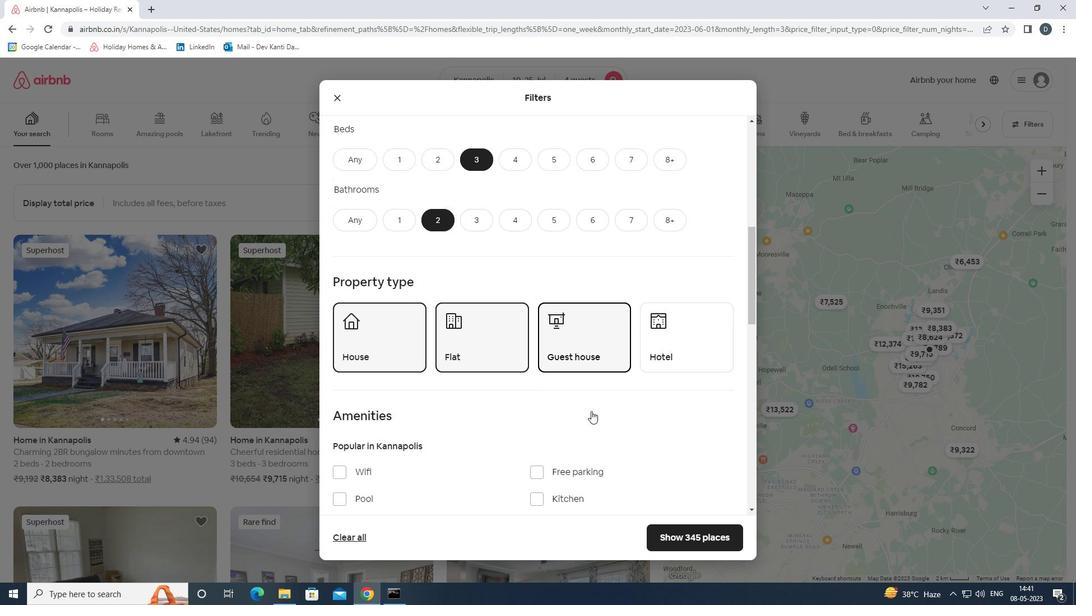 
Action: Mouse scrolled (591, 411) with delta (0, 0)
Screenshot: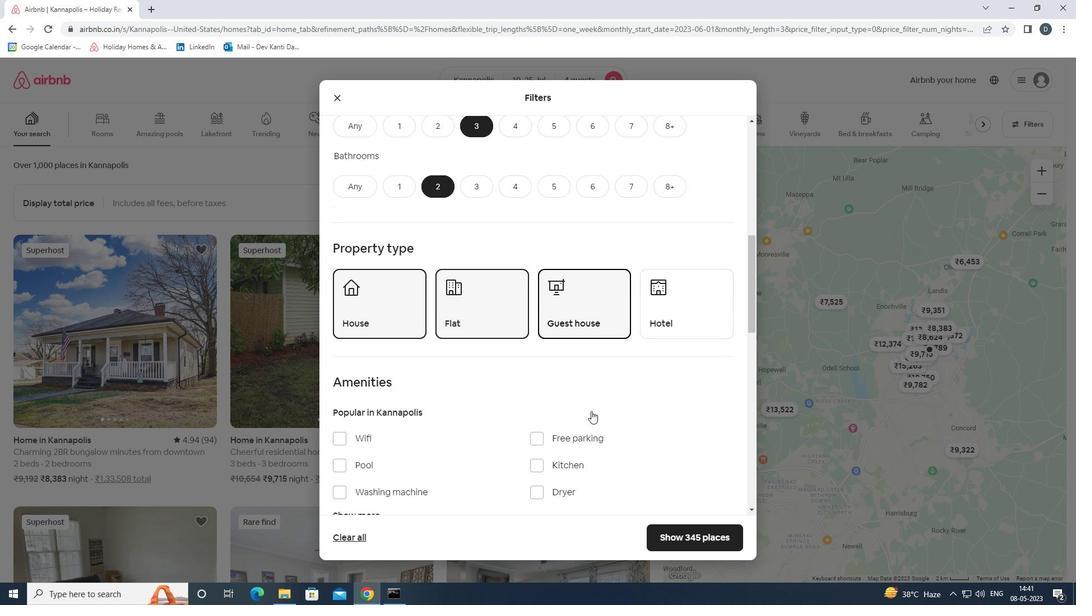
Action: Mouse moved to (378, 403)
Screenshot: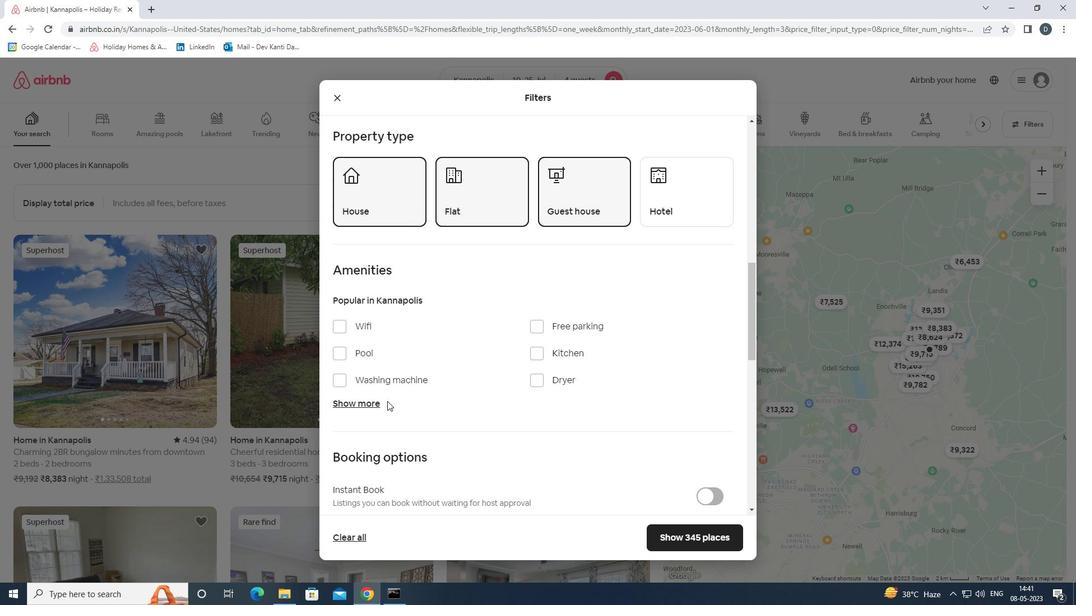 
Action: Mouse pressed left at (378, 403)
Screenshot: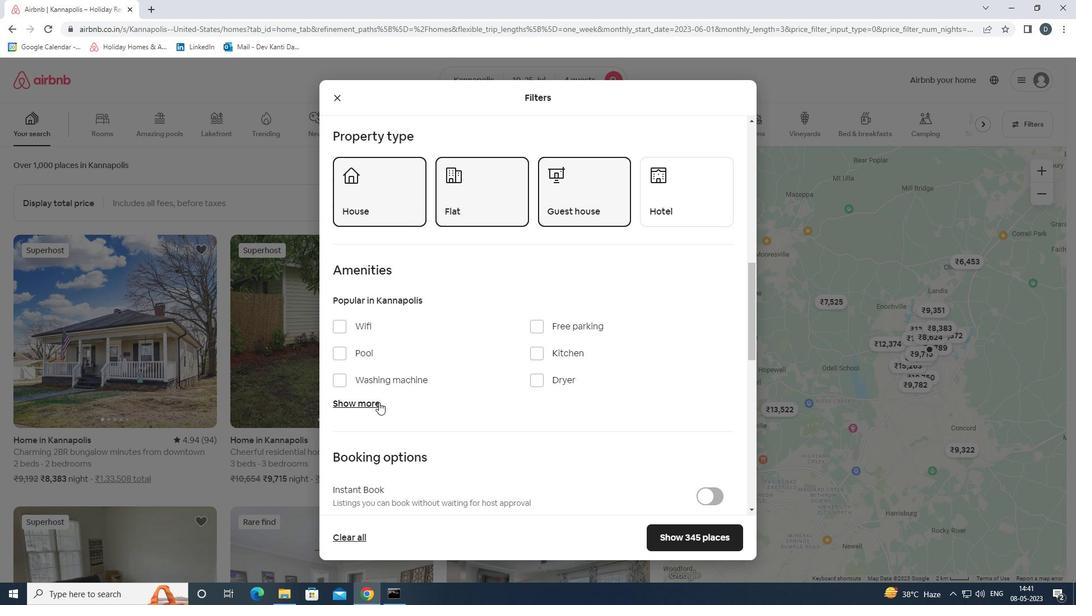 
Action: Mouse moved to (362, 330)
Screenshot: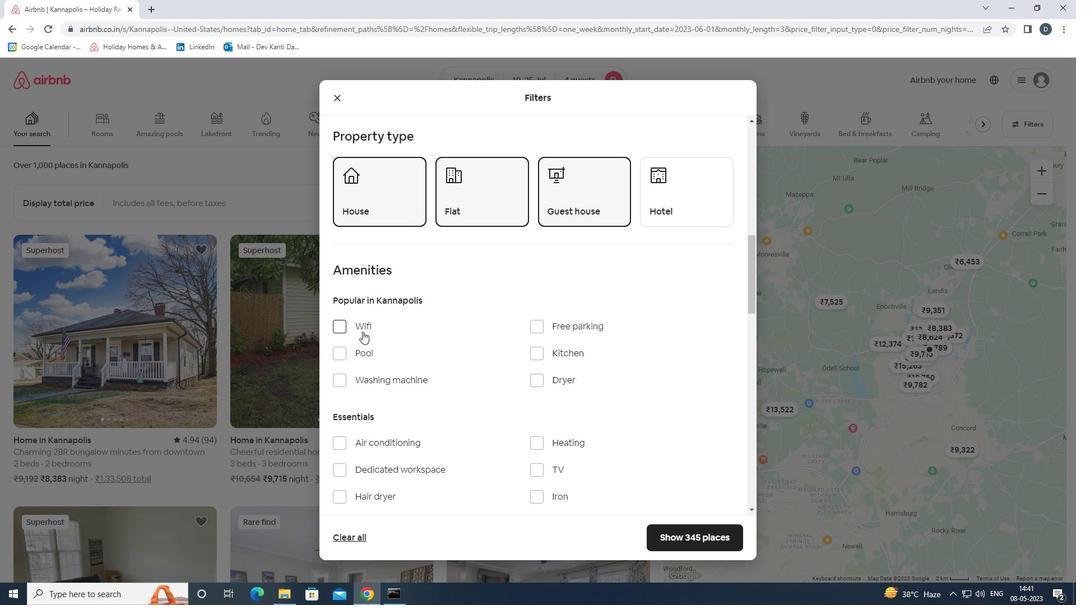
Action: Mouse pressed left at (362, 330)
Screenshot: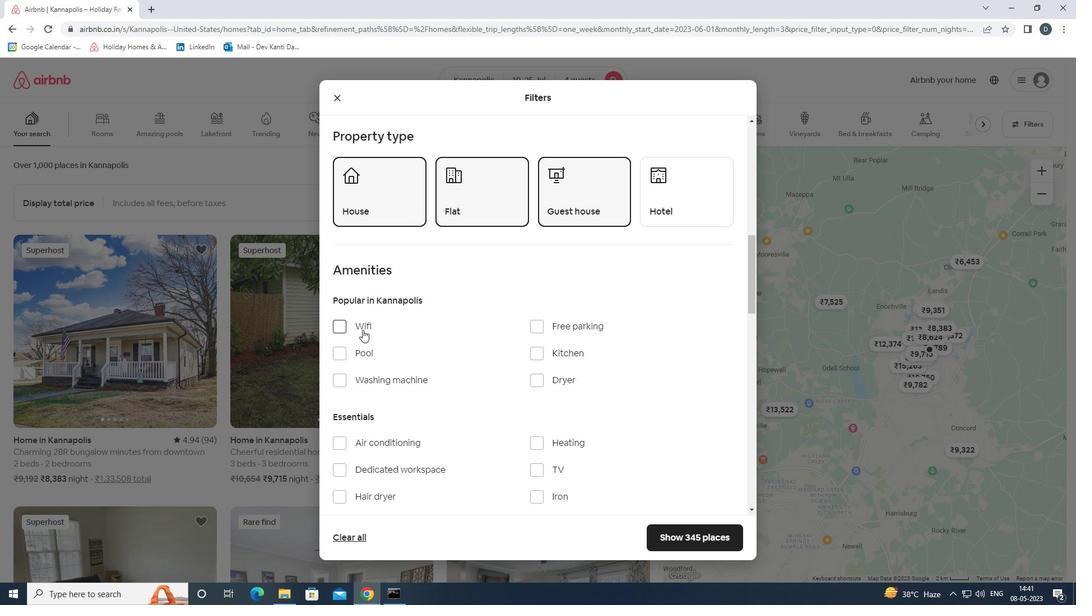 
Action: Mouse moved to (538, 329)
Screenshot: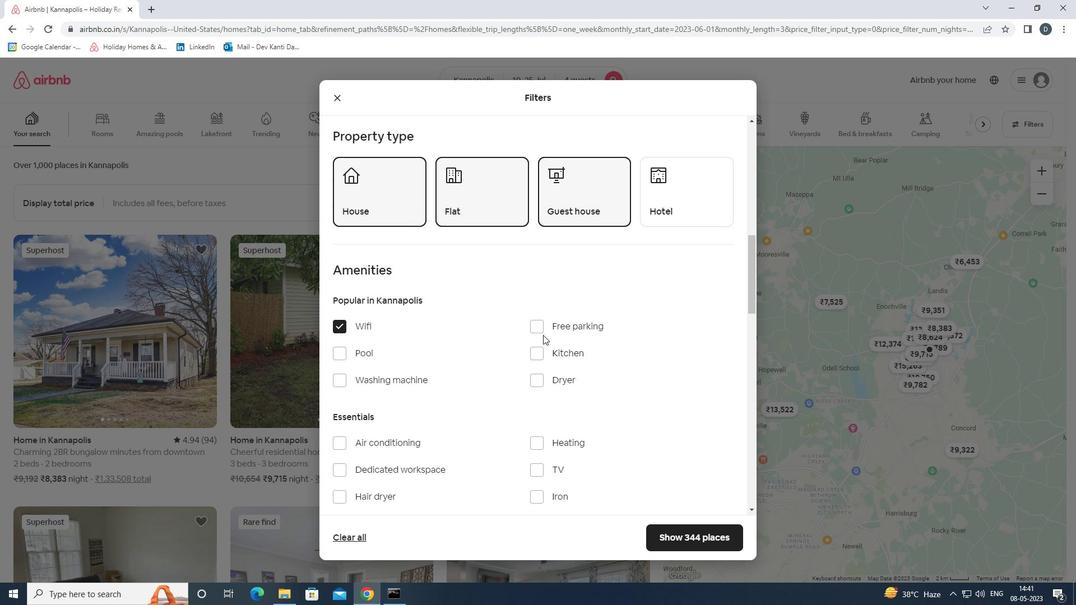 
Action: Mouse pressed left at (538, 329)
Screenshot: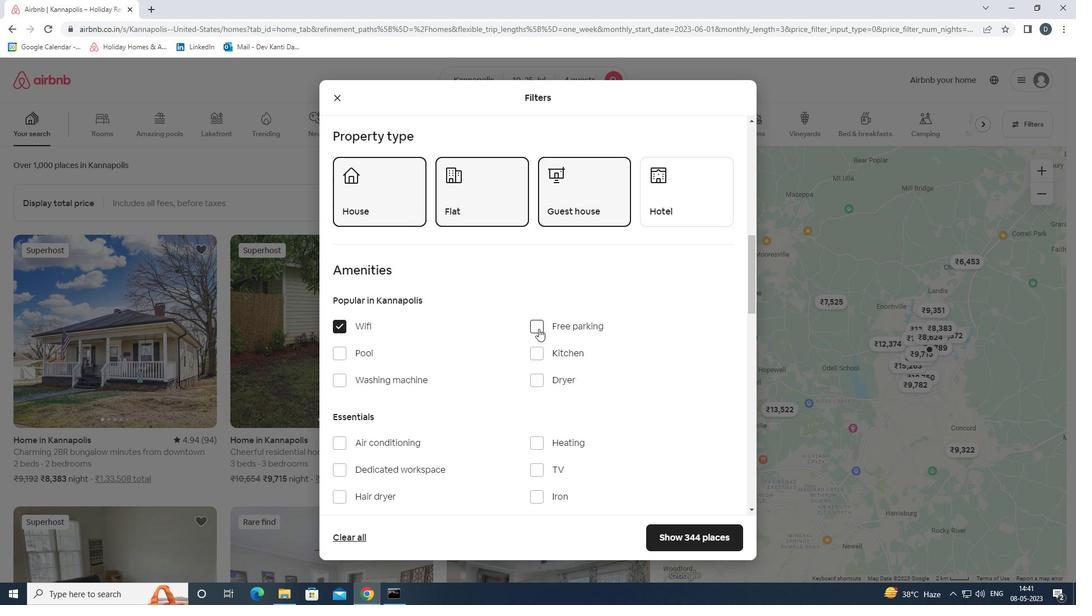 
Action: Mouse scrolled (538, 328) with delta (0, 0)
Screenshot: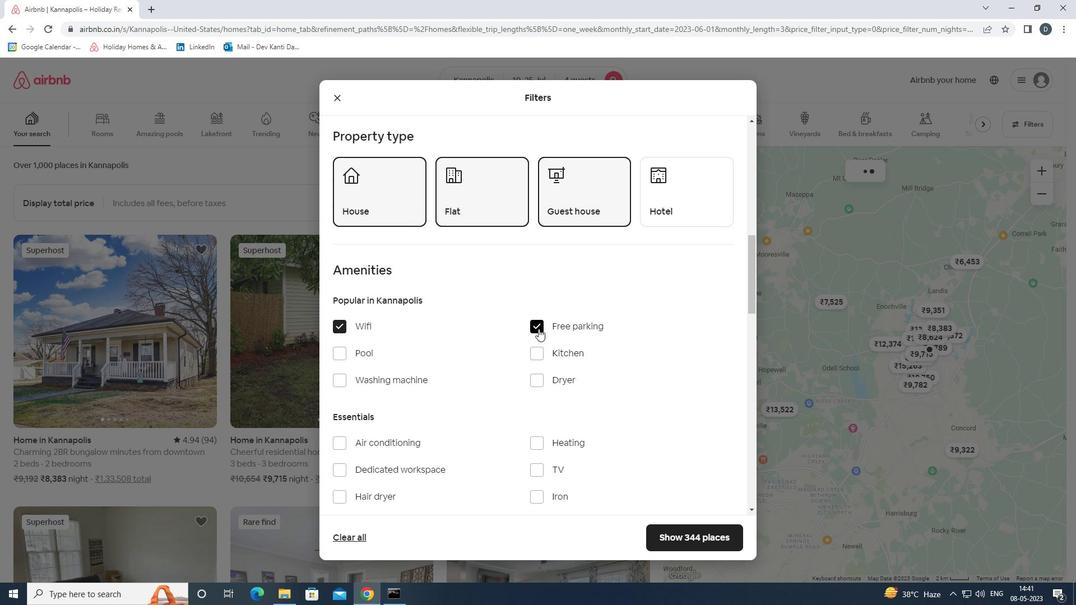 
Action: Mouse scrolled (538, 328) with delta (0, 0)
Screenshot: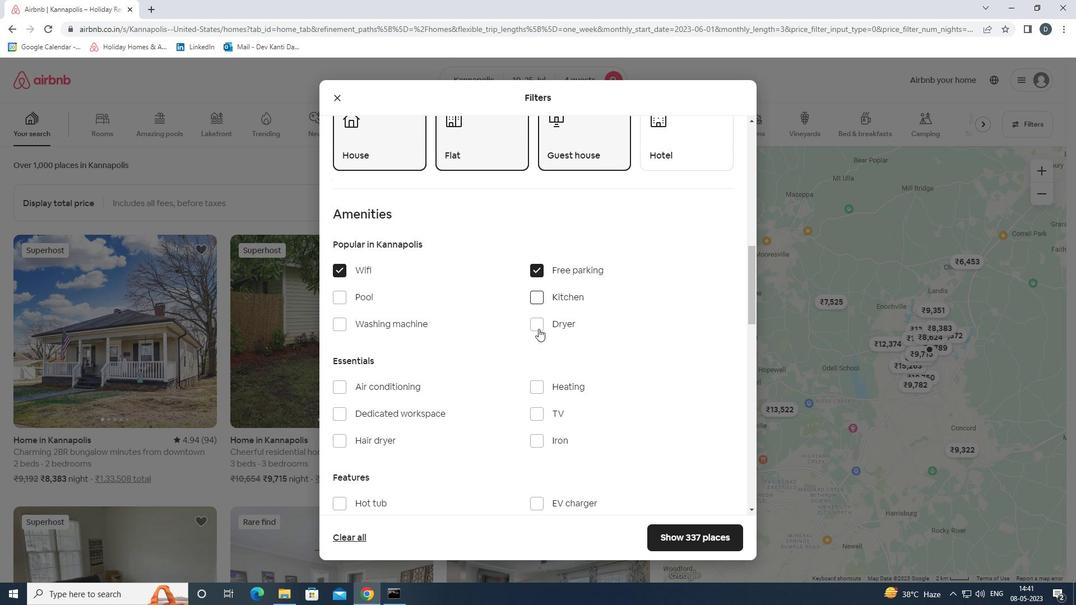 
Action: Mouse moved to (533, 356)
Screenshot: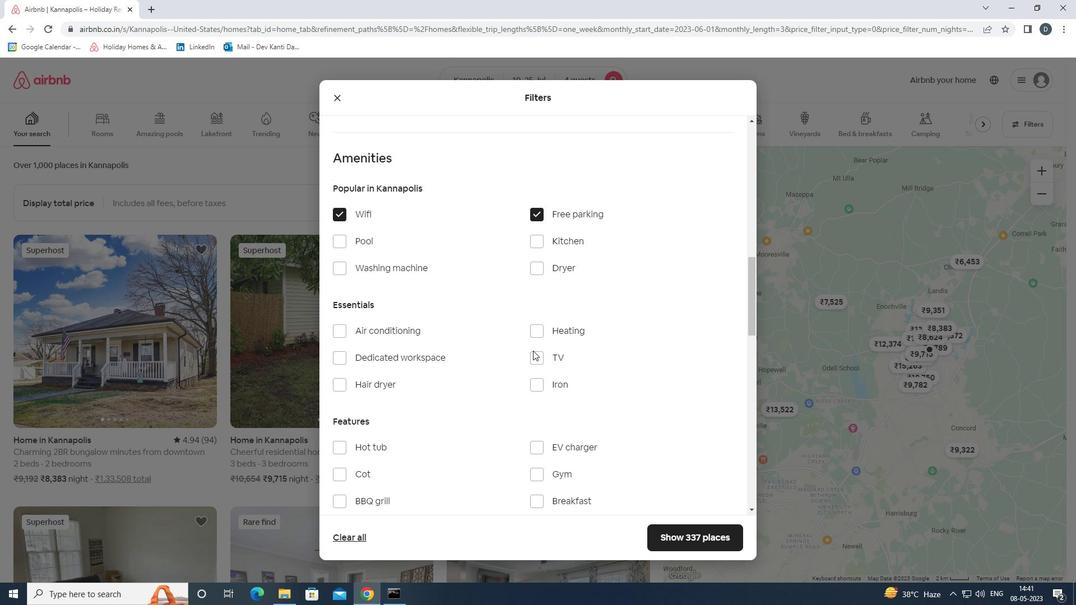 
Action: Mouse pressed left at (533, 356)
Screenshot: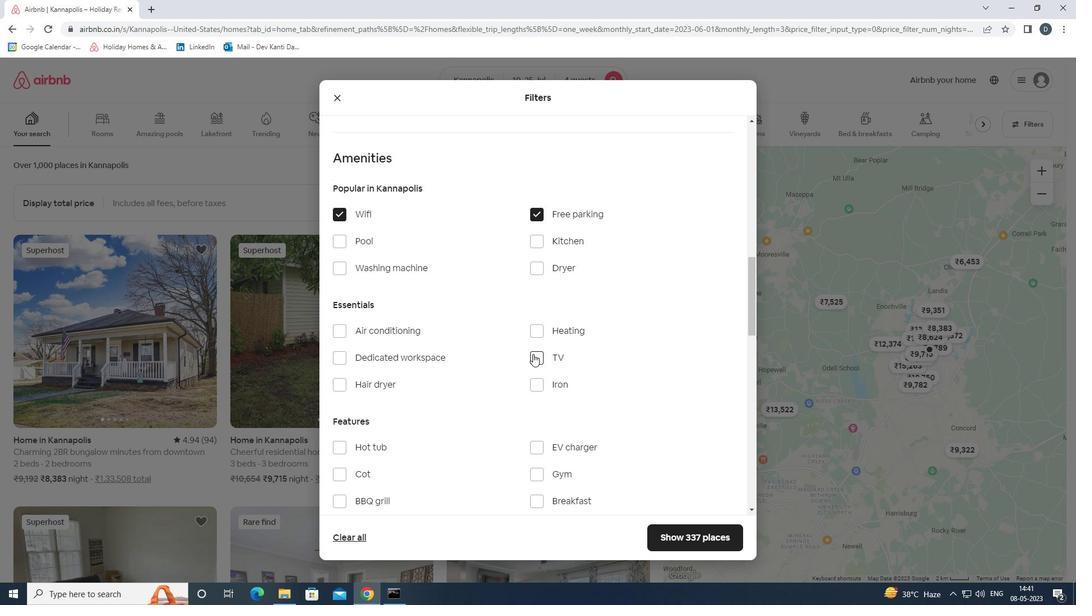 
Action: Mouse scrolled (533, 356) with delta (0, 0)
Screenshot: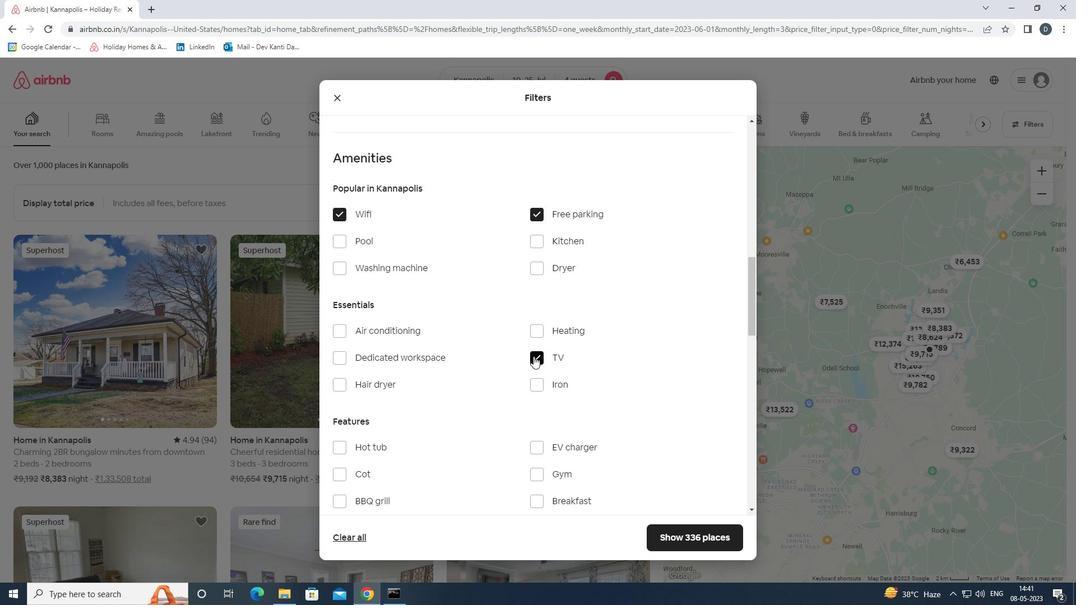 
Action: Mouse moved to (538, 416)
Screenshot: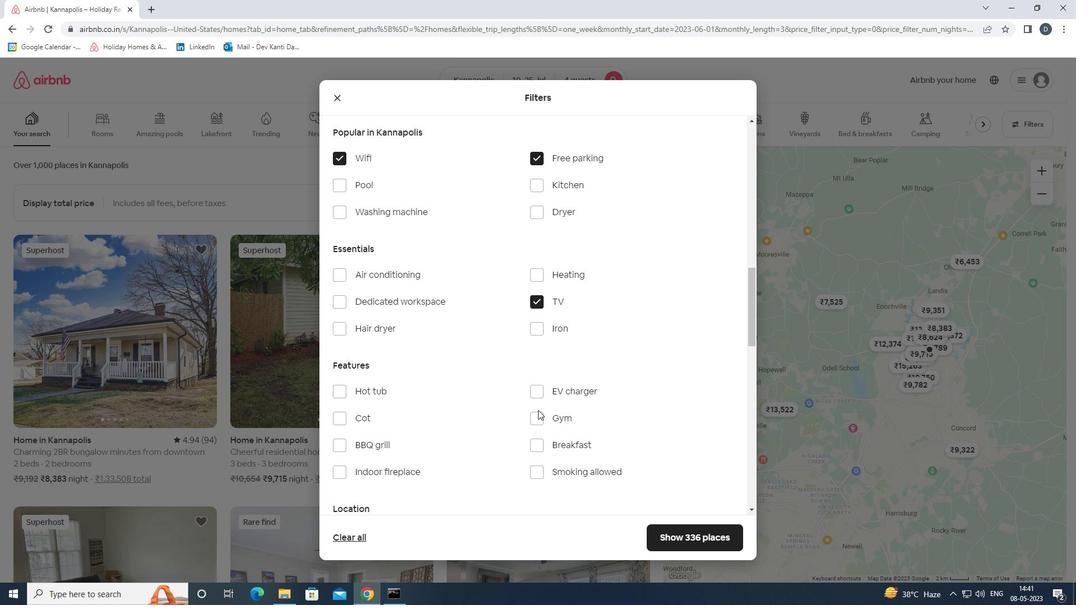 
Action: Mouse pressed left at (538, 416)
Screenshot: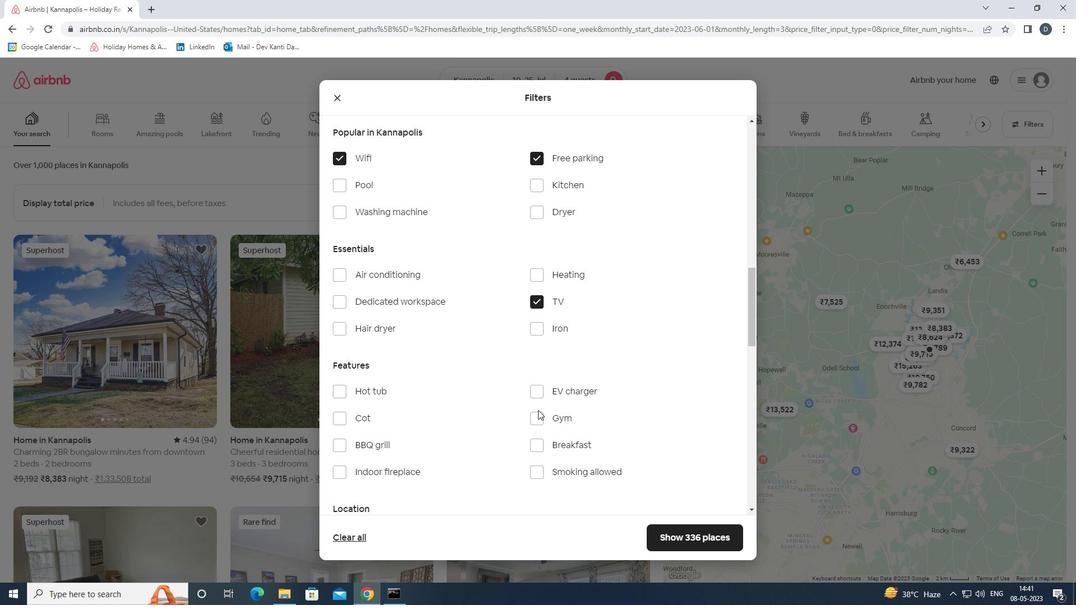 
Action: Mouse moved to (540, 445)
Screenshot: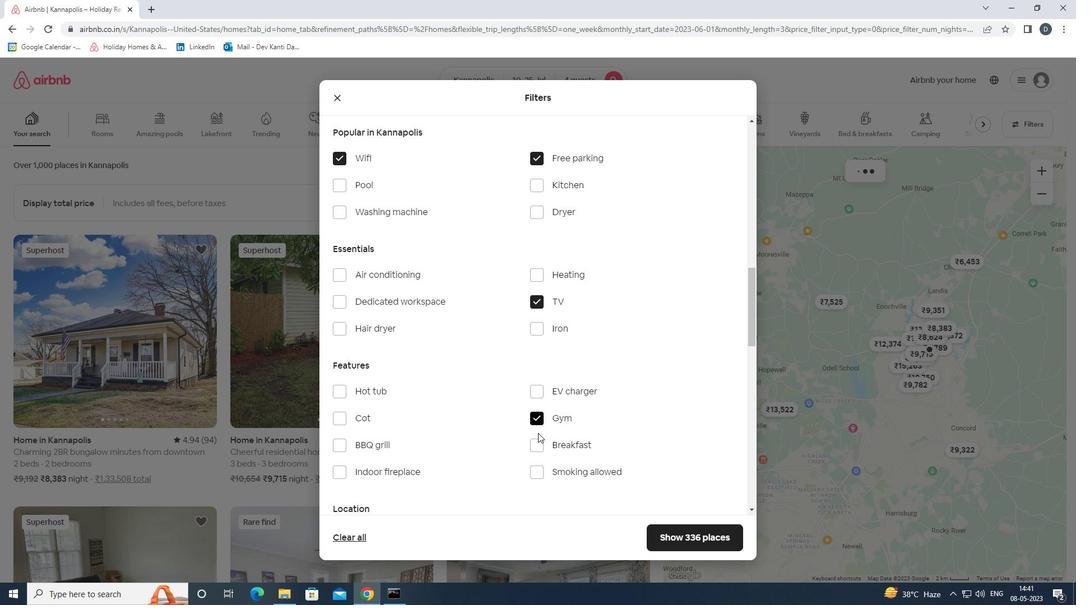 
Action: Mouse pressed left at (540, 445)
Screenshot: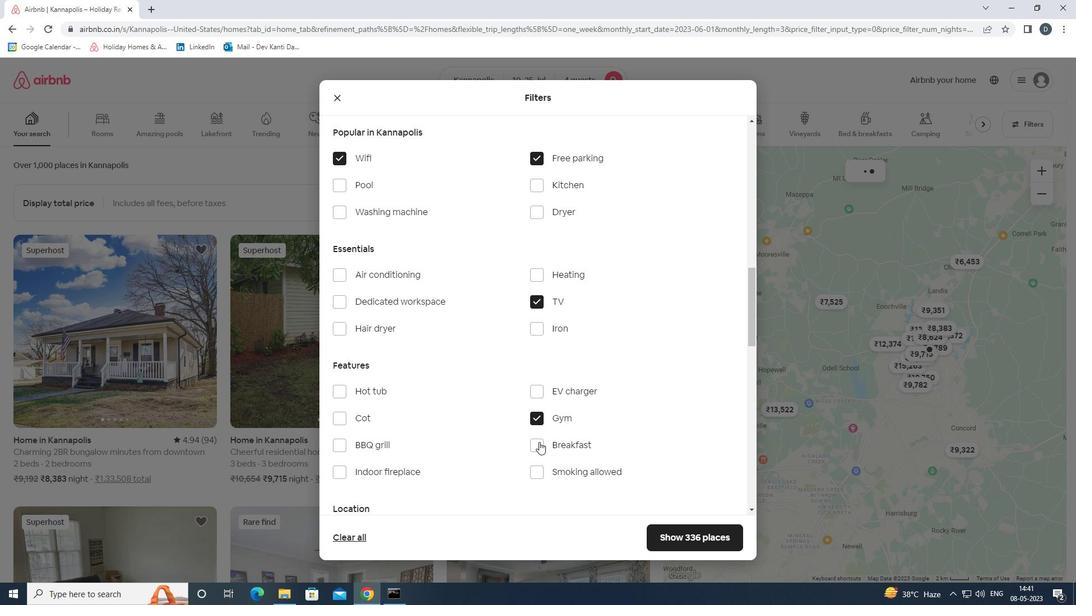 
Action: Mouse moved to (544, 442)
Screenshot: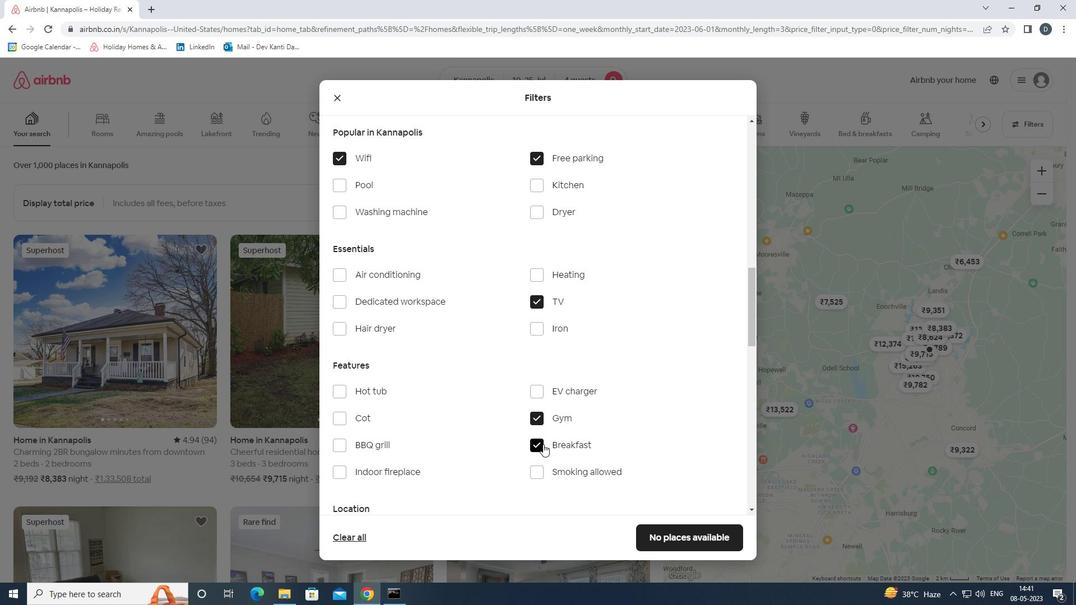 
Action: Mouse scrolled (544, 441) with delta (0, 0)
Screenshot: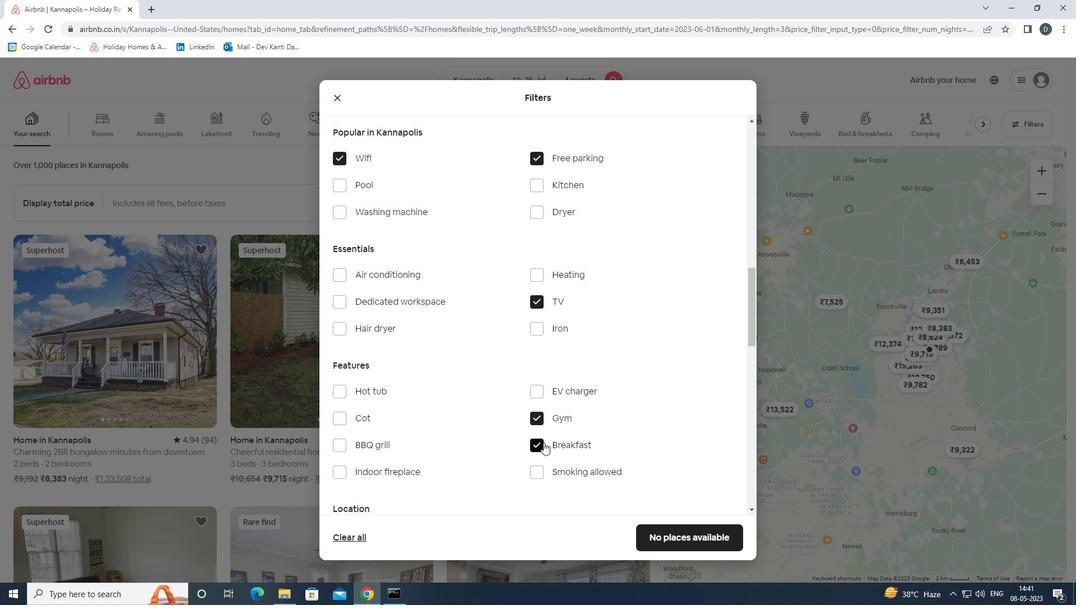 
Action: Mouse scrolled (544, 441) with delta (0, 0)
Screenshot: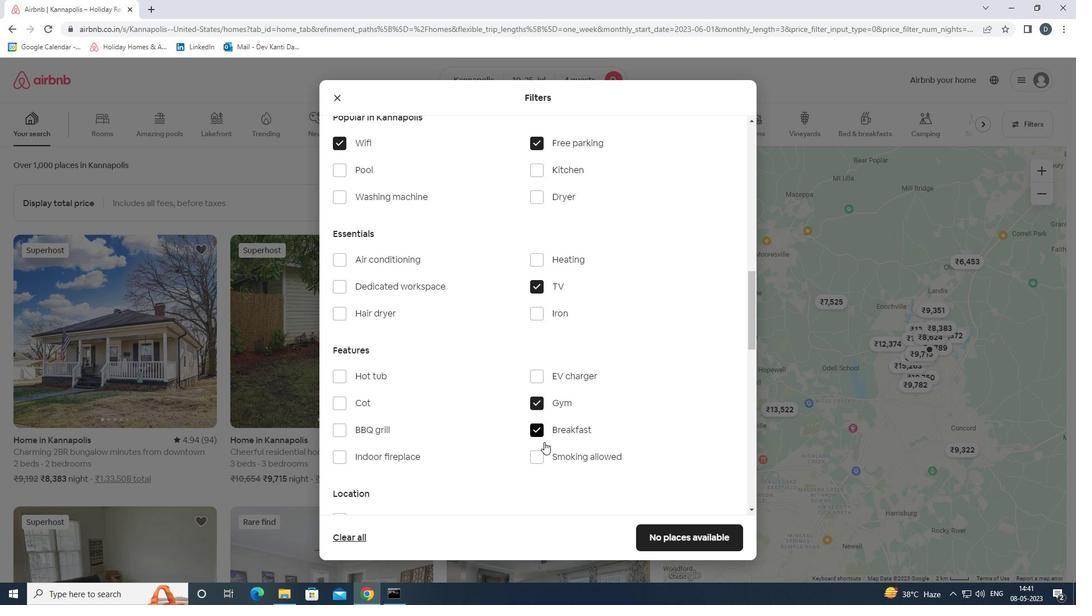 
Action: Mouse scrolled (544, 441) with delta (0, 0)
Screenshot: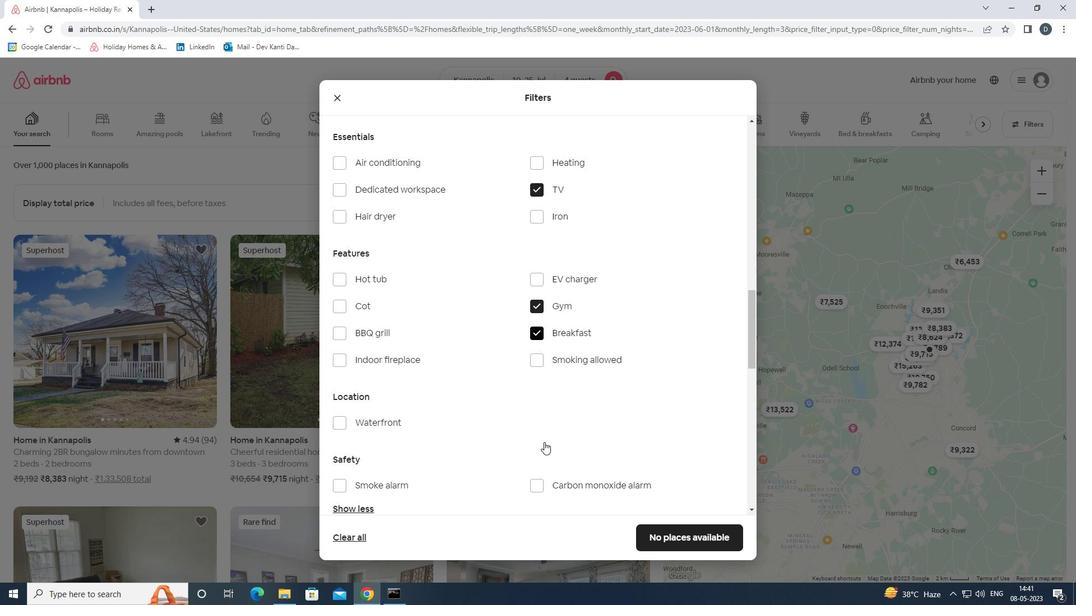 
Action: Mouse moved to (547, 439)
Screenshot: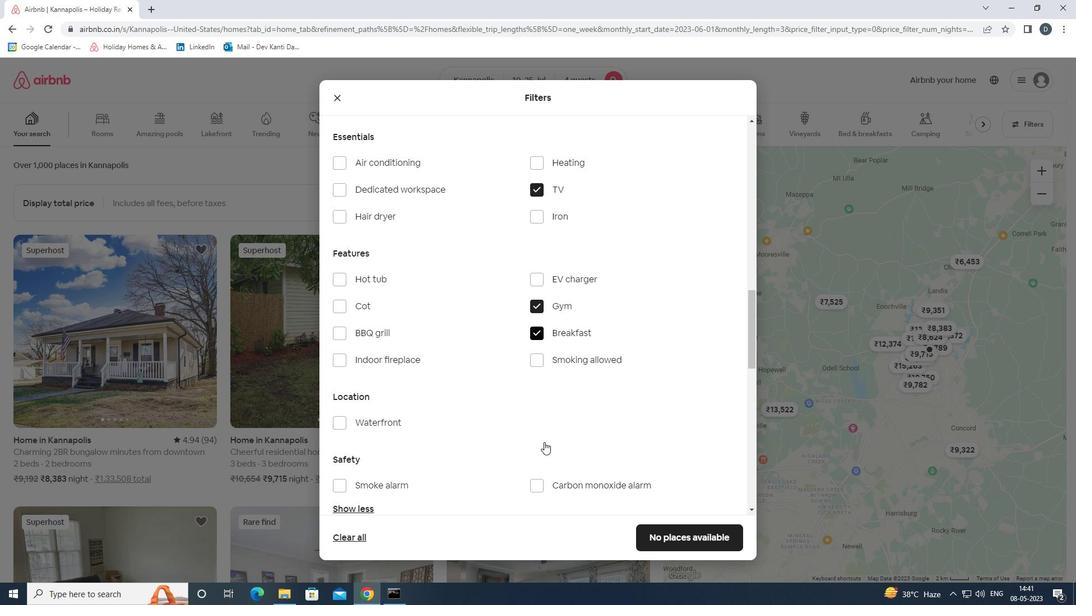 
Action: Mouse scrolled (547, 439) with delta (0, 0)
Screenshot: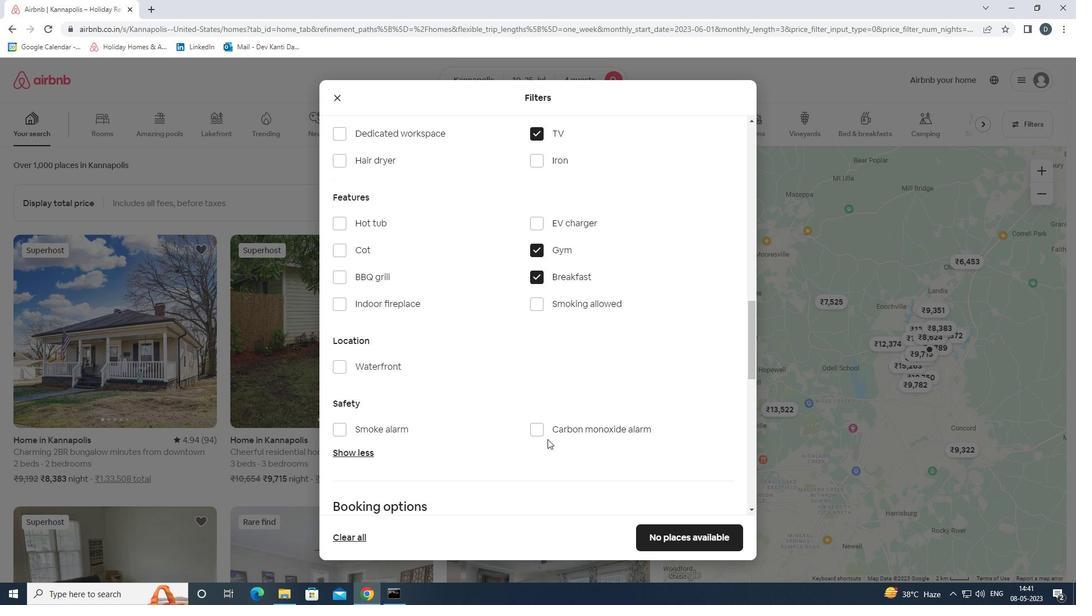 
Action: Mouse scrolled (547, 439) with delta (0, 0)
Screenshot: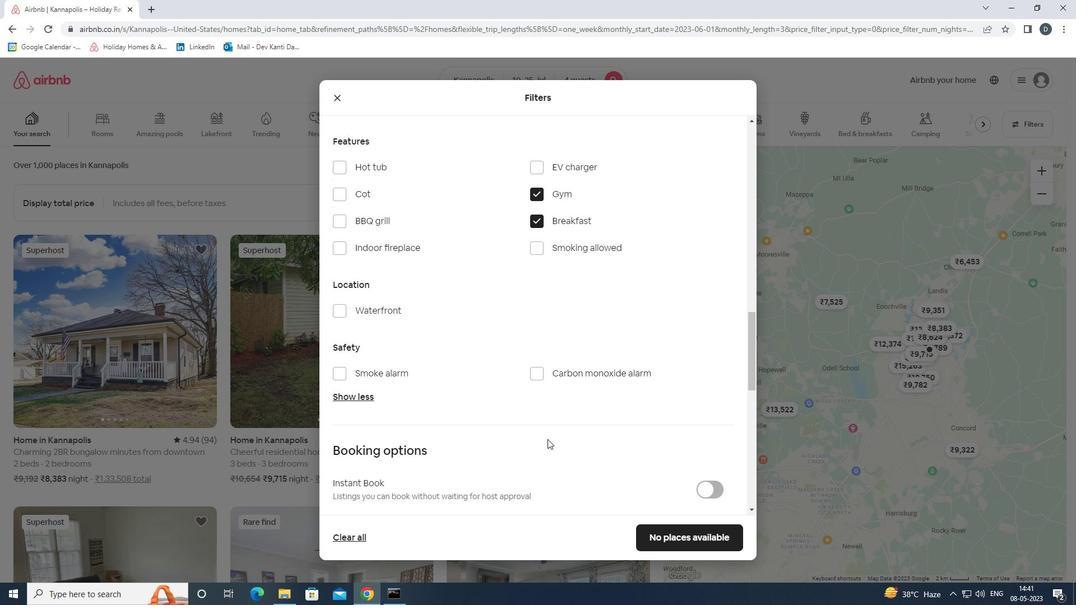 
Action: Mouse scrolled (547, 439) with delta (0, 0)
Screenshot: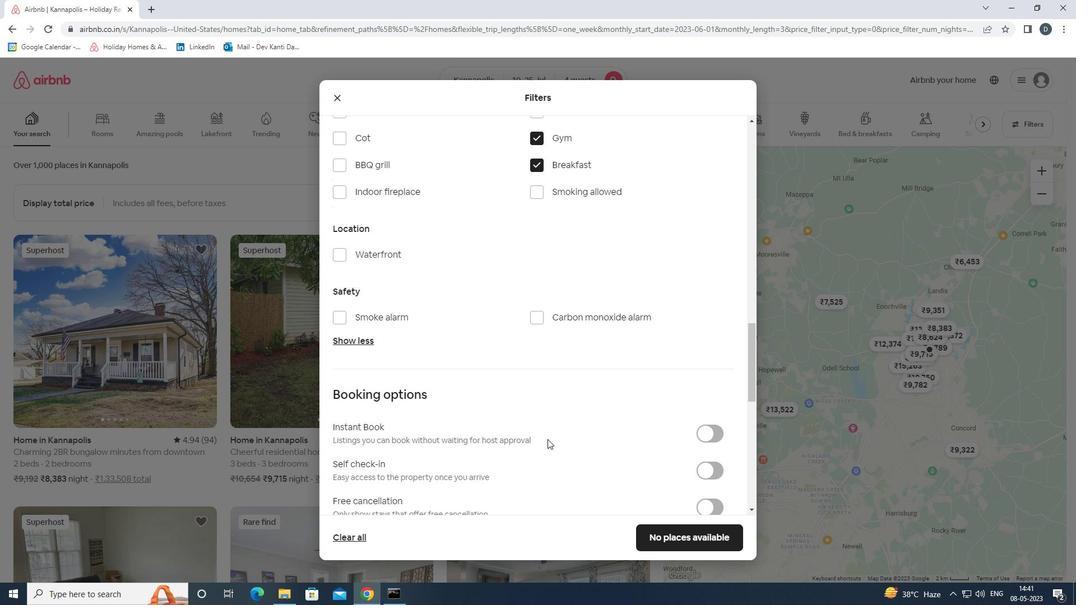 
Action: Mouse scrolled (547, 439) with delta (0, 0)
Screenshot: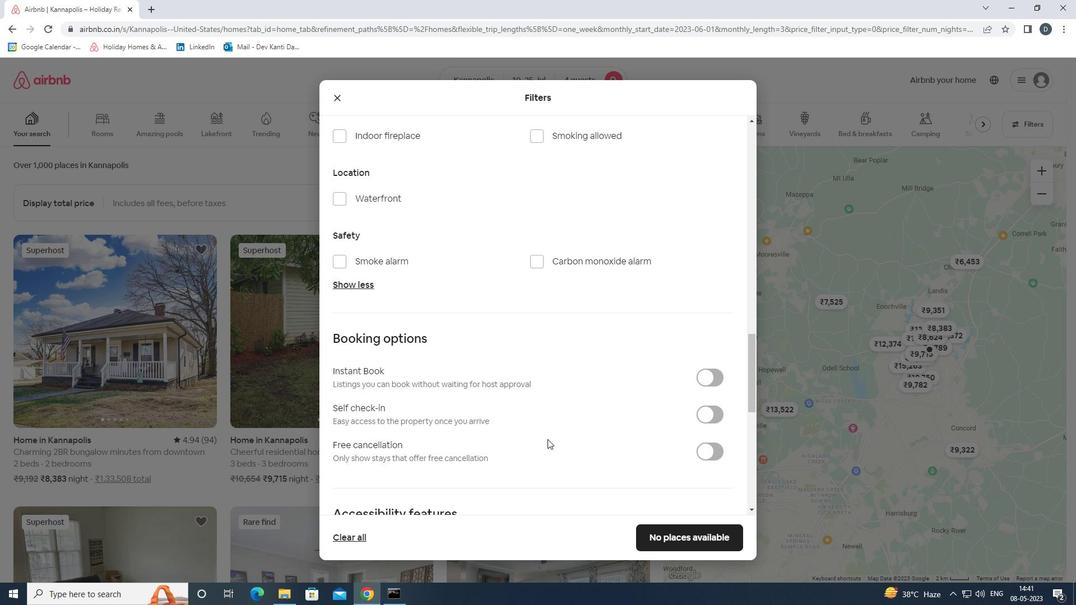 
Action: Mouse moved to (713, 353)
Screenshot: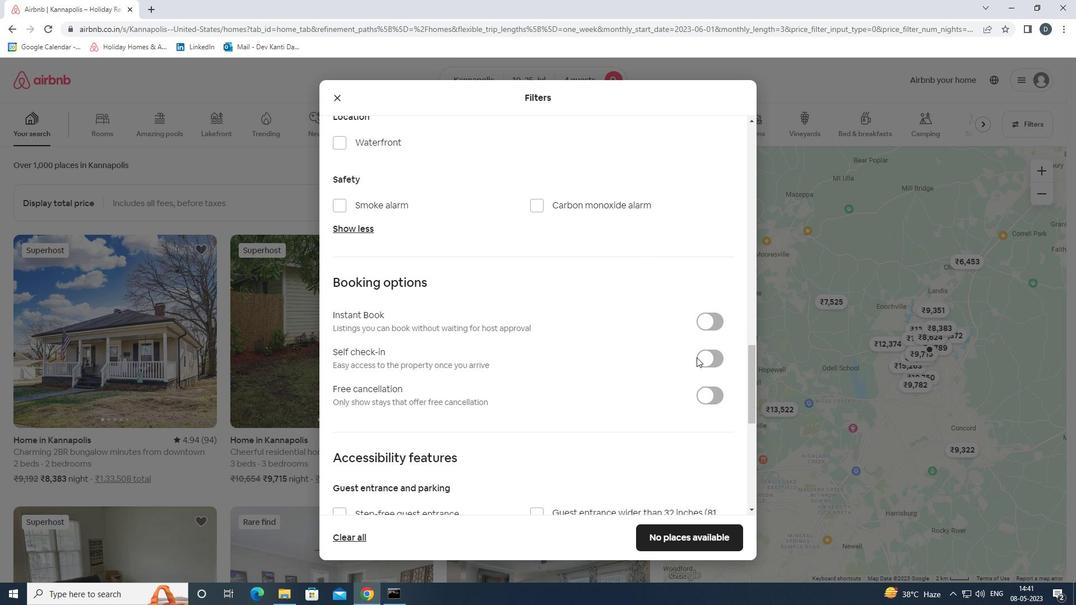 
Action: Mouse pressed left at (713, 353)
Screenshot: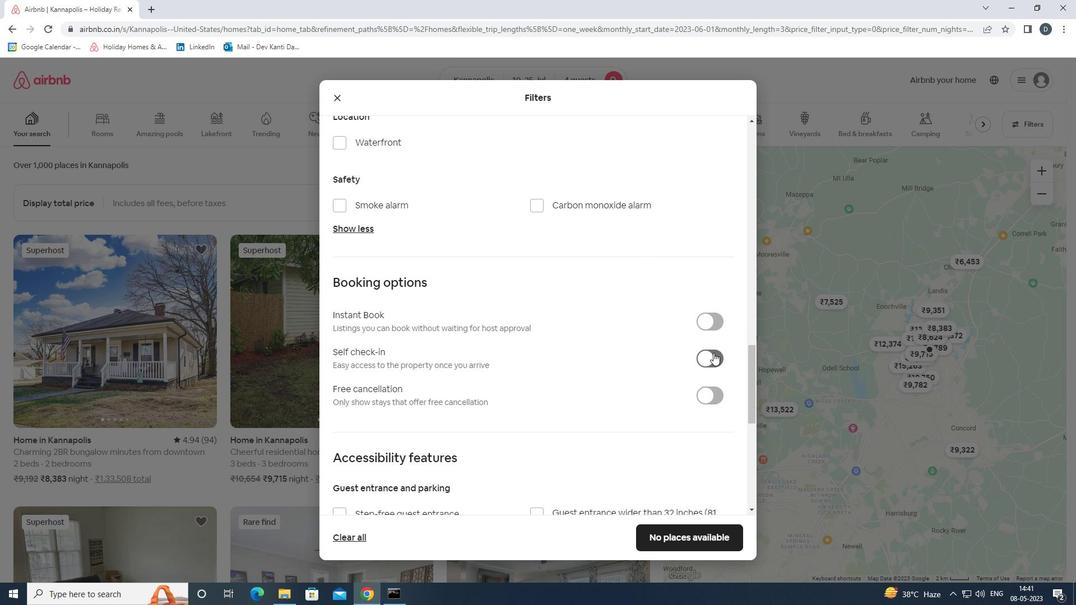 
Action: Mouse moved to (713, 353)
Screenshot: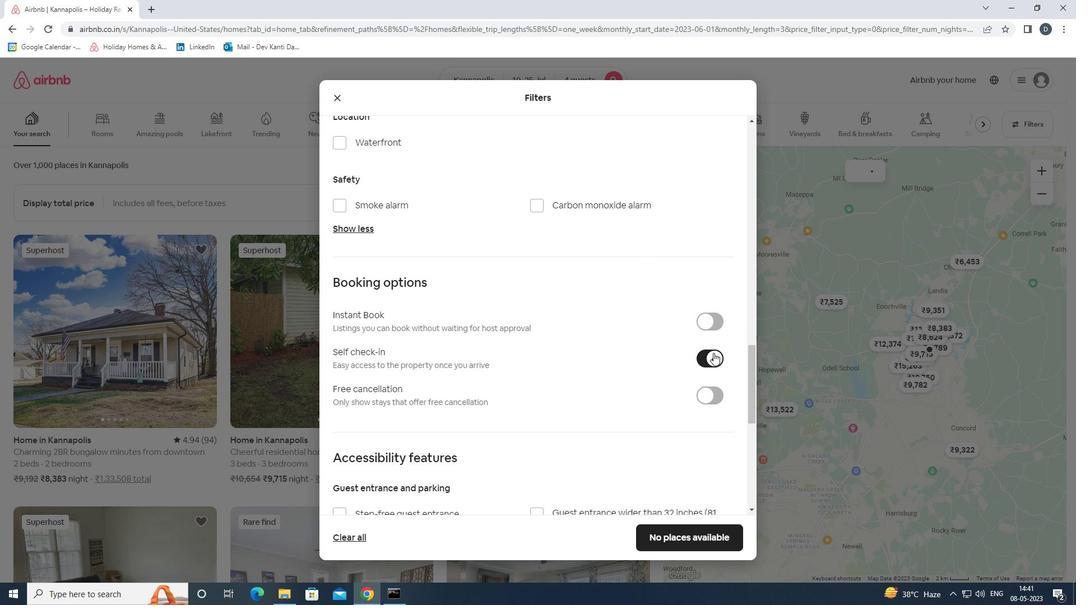 
Action: Mouse scrolled (713, 352) with delta (0, 0)
Screenshot: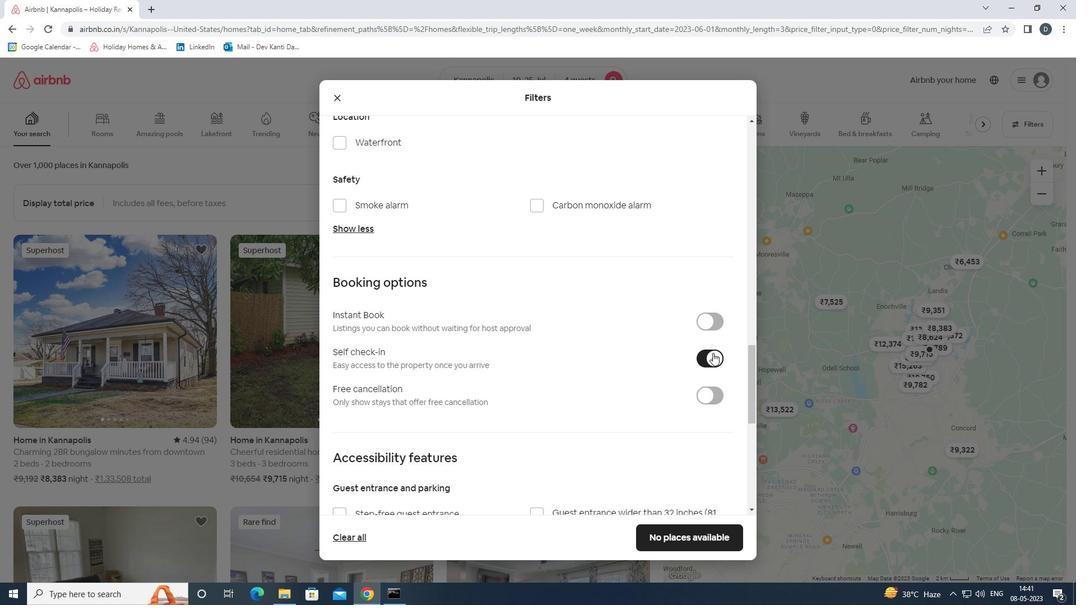 
Action: Mouse scrolled (713, 352) with delta (0, 0)
Screenshot: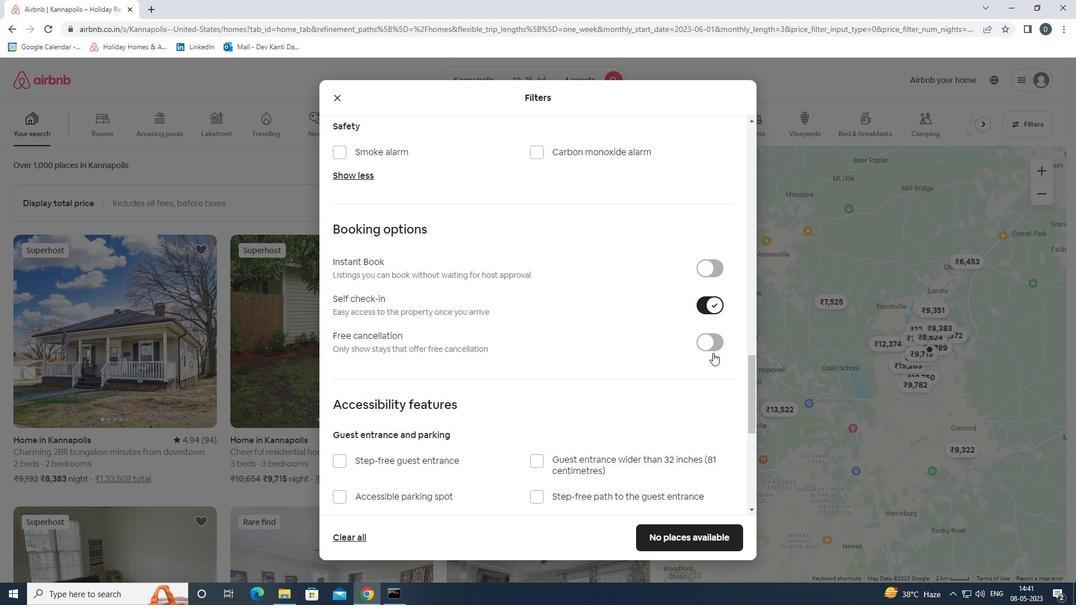 
Action: Mouse scrolled (713, 352) with delta (0, 0)
Screenshot: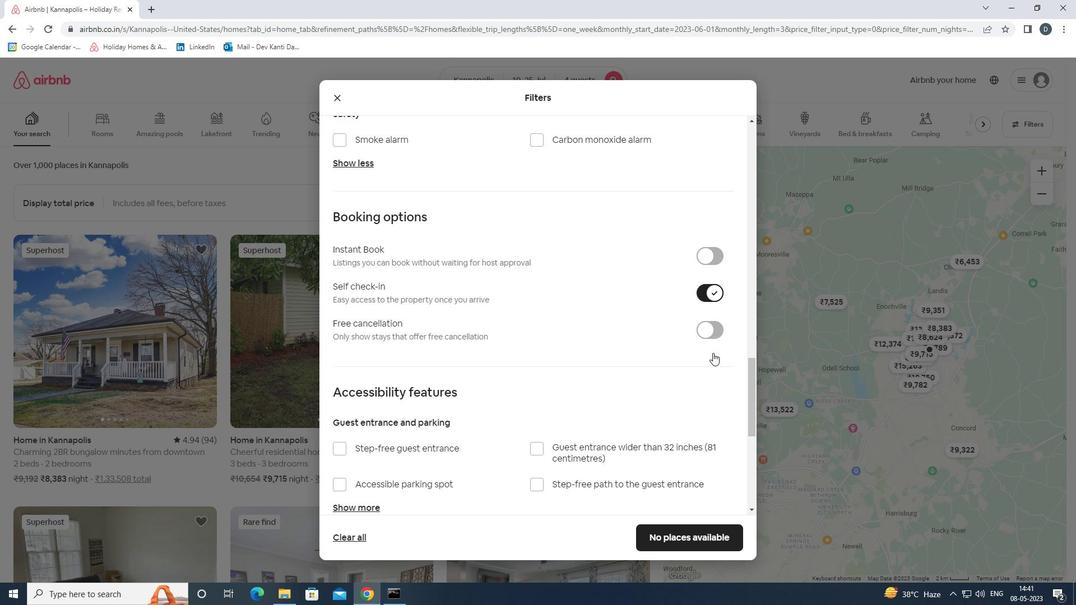 
Action: Mouse scrolled (713, 352) with delta (0, 0)
Screenshot: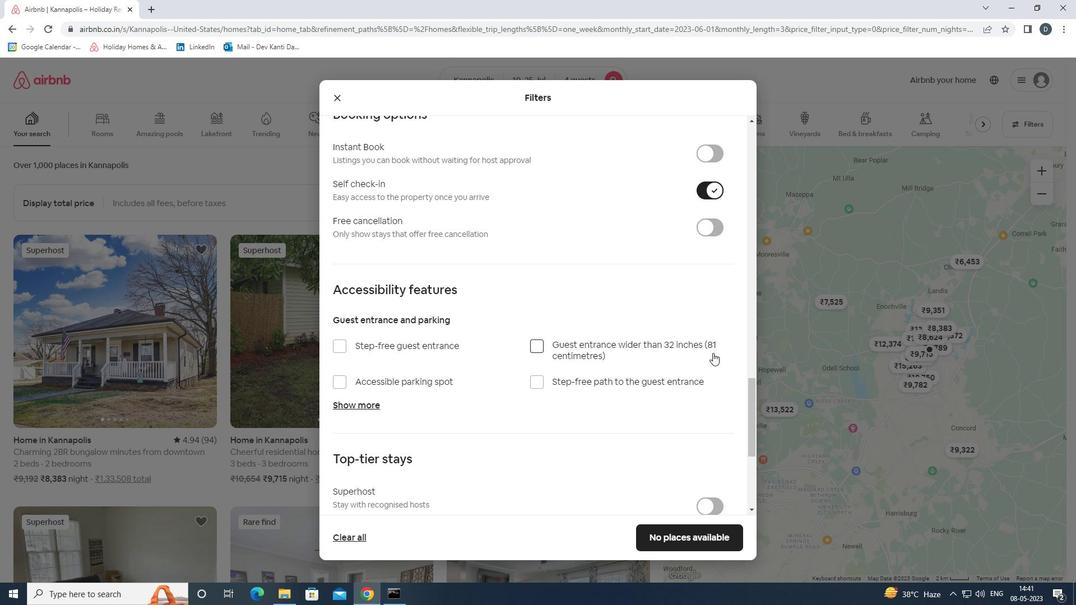 
Action: Mouse scrolled (713, 352) with delta (0, 0)
Screenshot: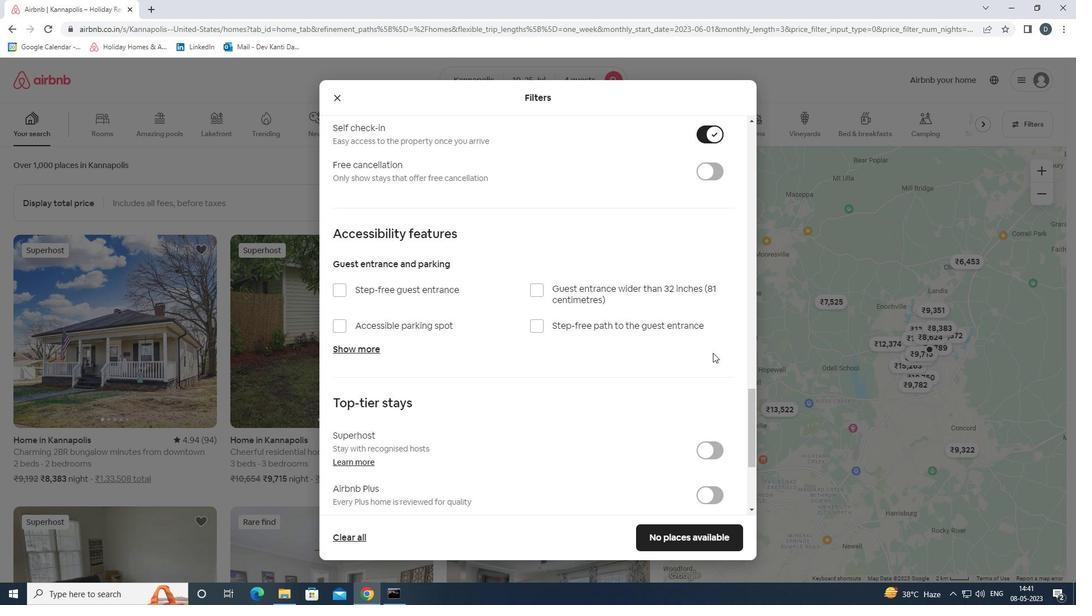 
Action: Mouse scrolled (713, 352) with delta (0, 0)
Screenshot: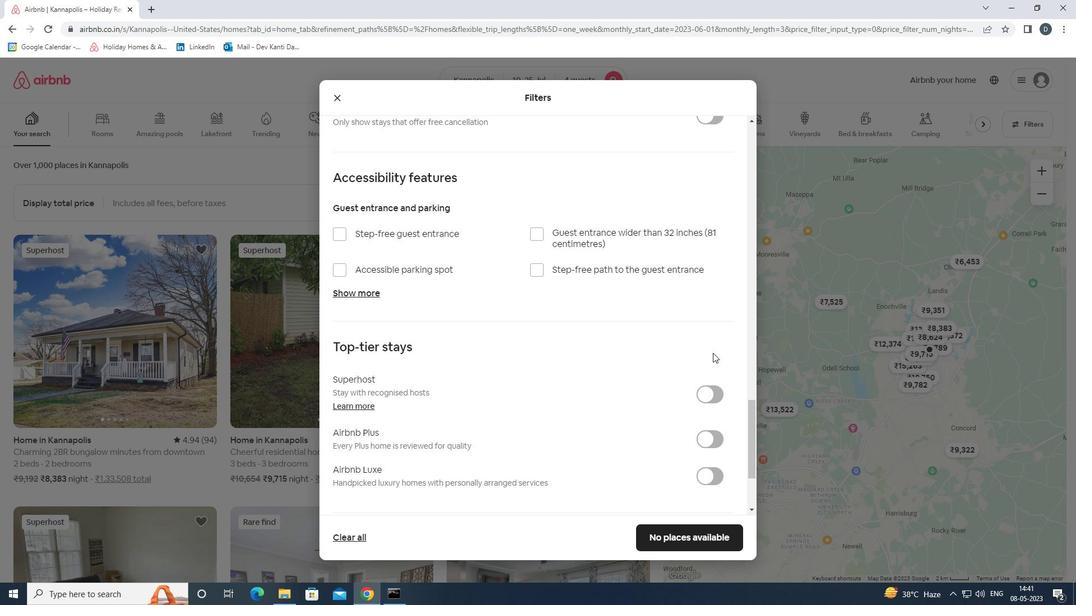 
Action: Mouse scrolled (713, 352) with delta (0, 0)
Screenshot: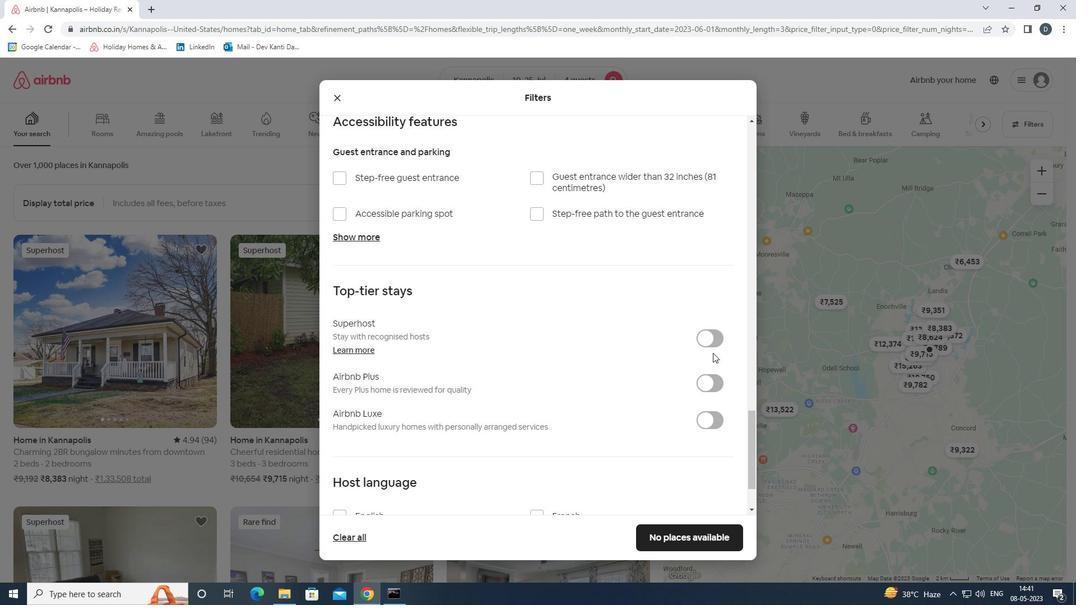
Action: Mouse scrolled (713, 352) with delta (0, 0)
Screenshot: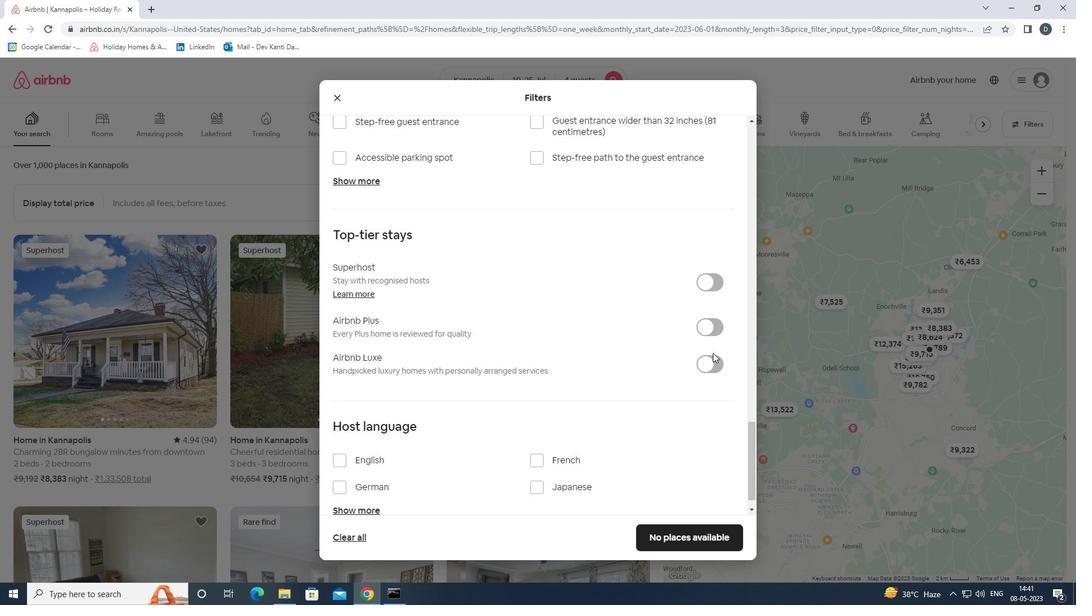 
Action: Mouse moved to (372, 437)
Screenshot: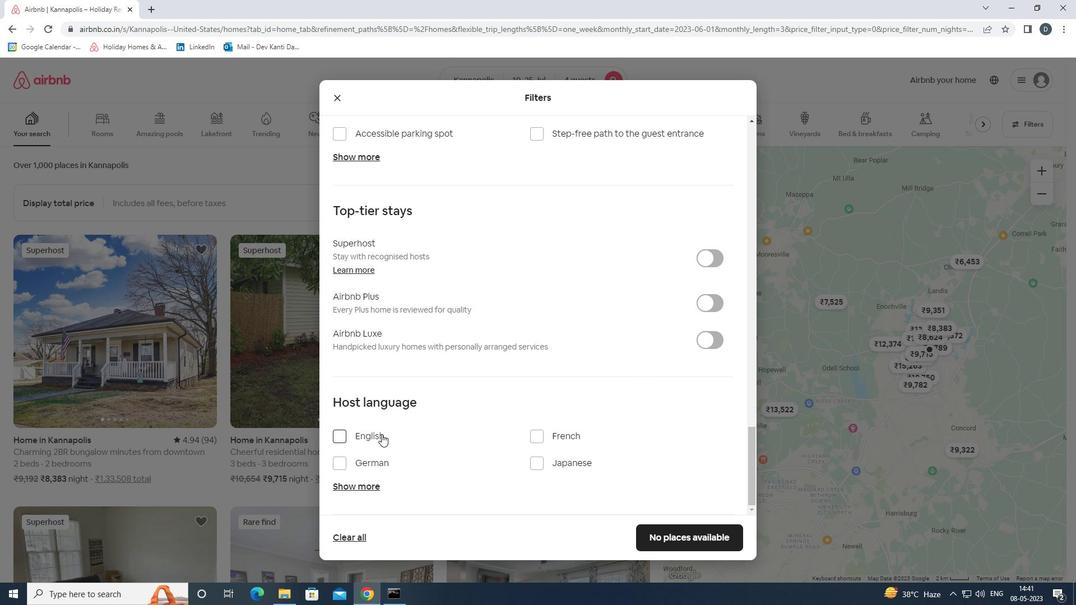 
Action: Mouse pressed left at (372, 437)
Screenshot: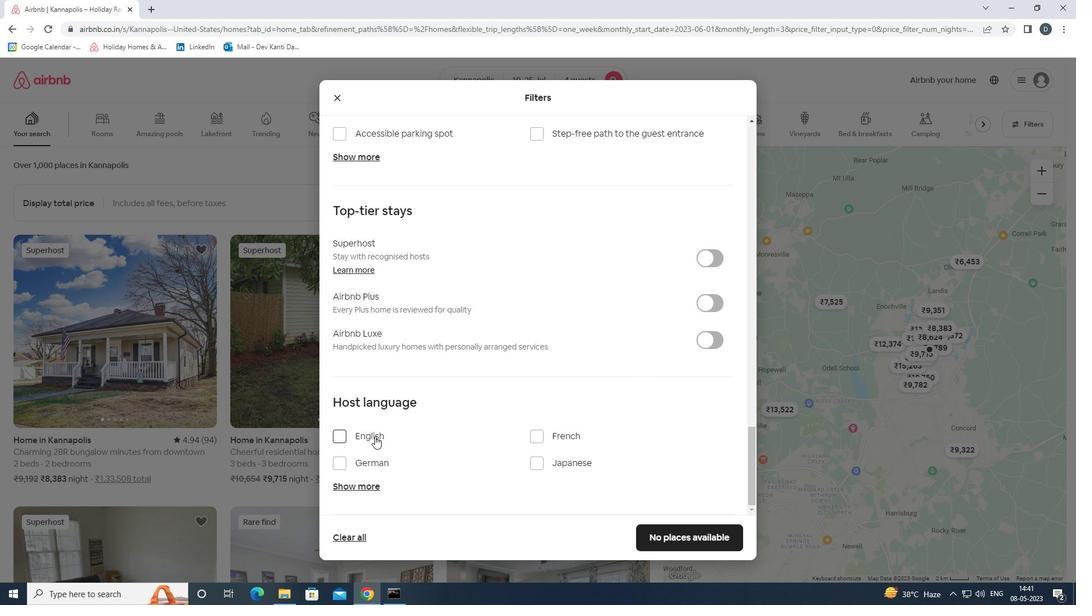 
Action: Mouse moved to (670, 533)
Screenshot: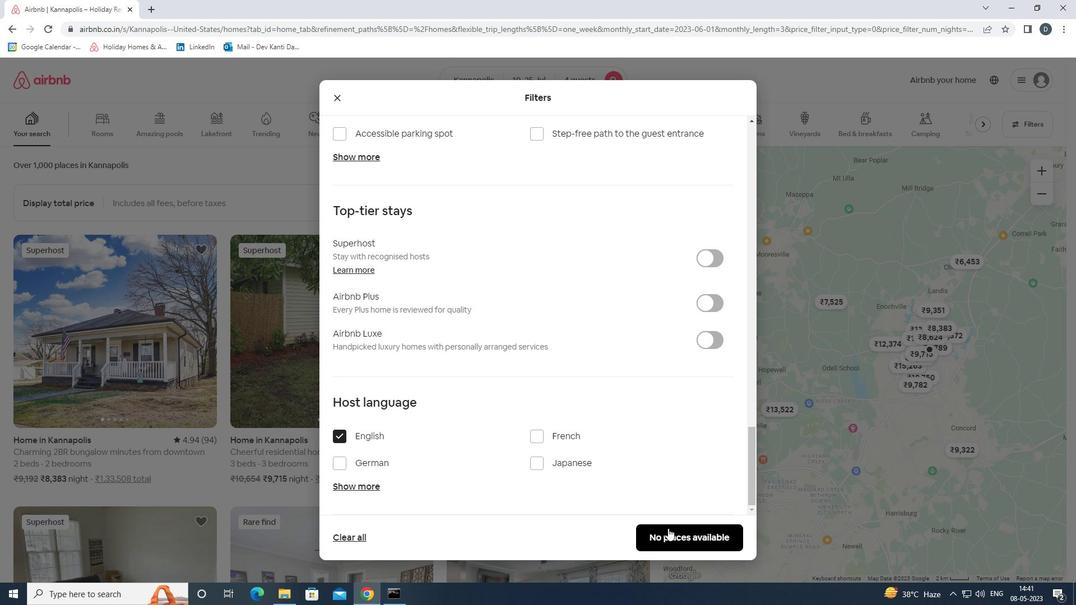 
Action: Mouse pressed left at (670, 533)
Screenshot: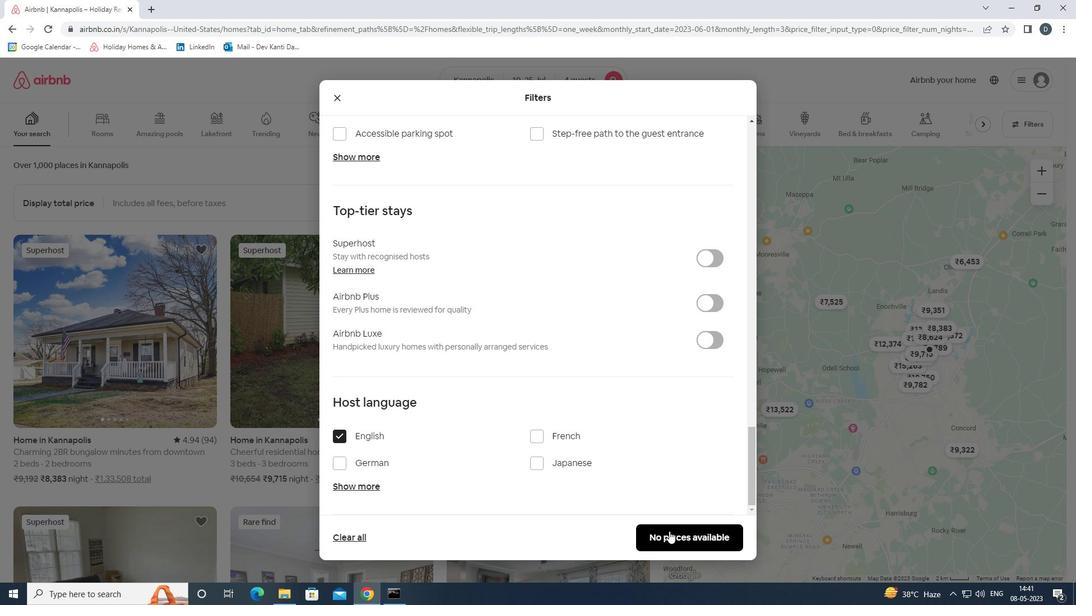 
Action: Mouse moved to (669, 526)
Screenshot: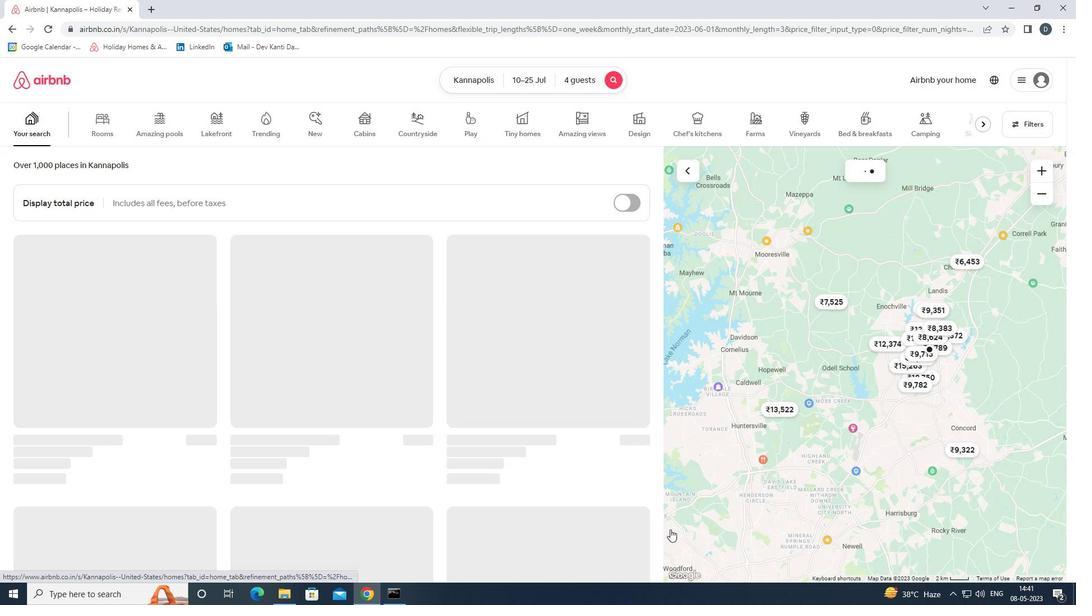 
